 Task: For heading Use oswald with dark grey 1 1 colour.  font size for heading24,  'Change the font style of data to' oswald and font size to 16,  Change the alignment of both headline & data to Align right In the sheet  Attendance Tracking Spreadsheetbook
Action: Mouse moved to (160, 130)
Screenshot: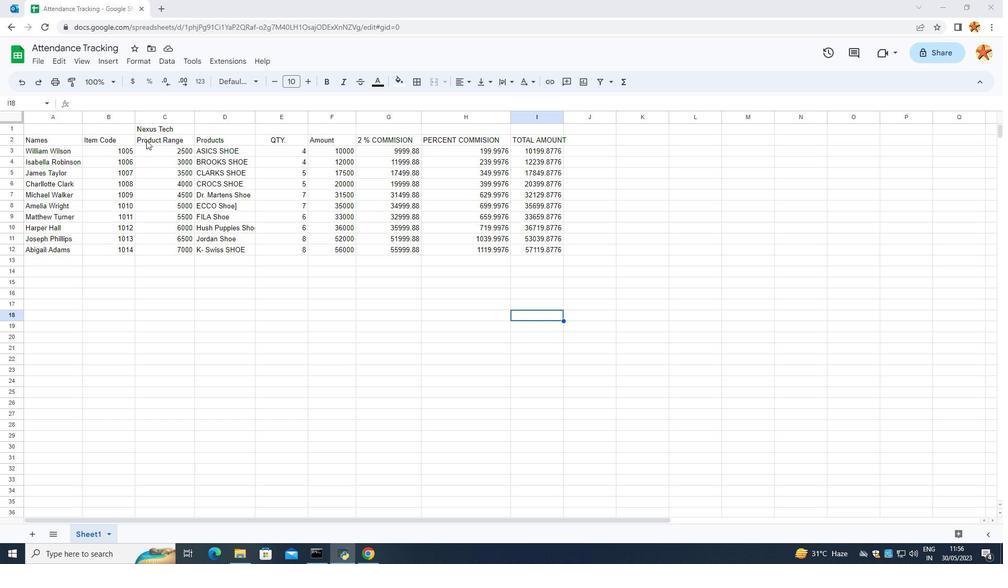 
Action: Mouse pressed left at (160, 130)
Screenshot: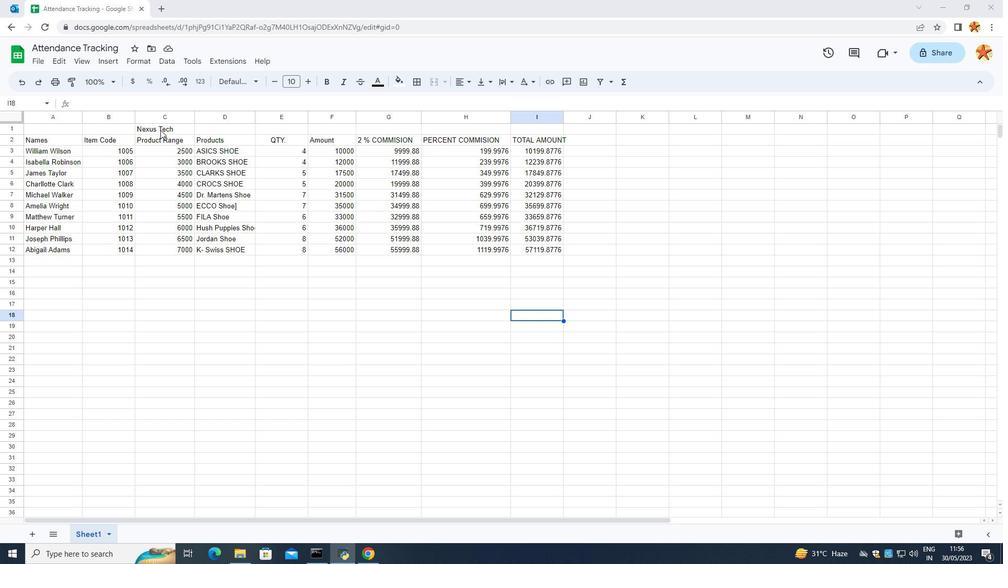 
Action: Mouse moved to (252, 84)
Screenshot: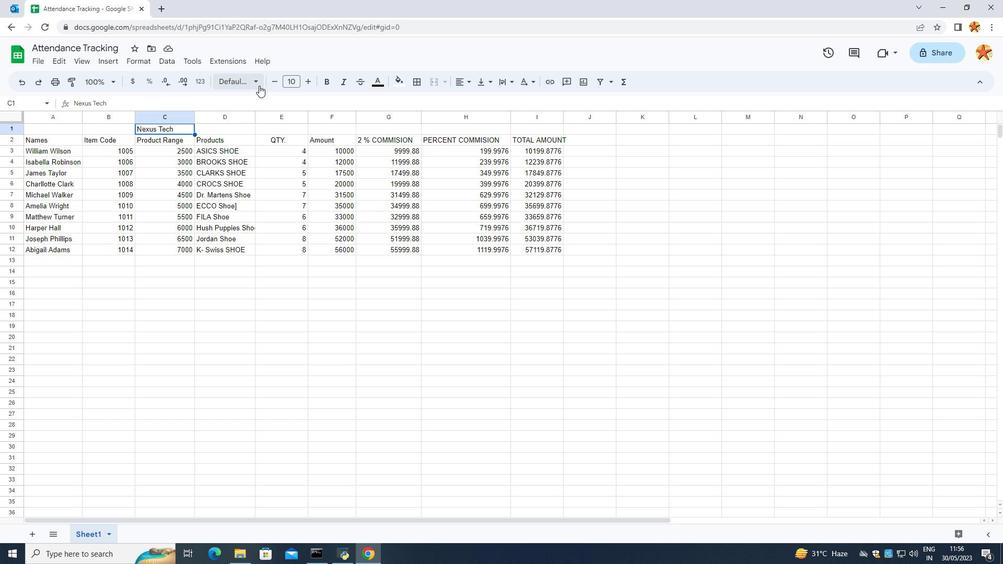 
Action: Mouse pressed left at (252, 84)
Screenshot: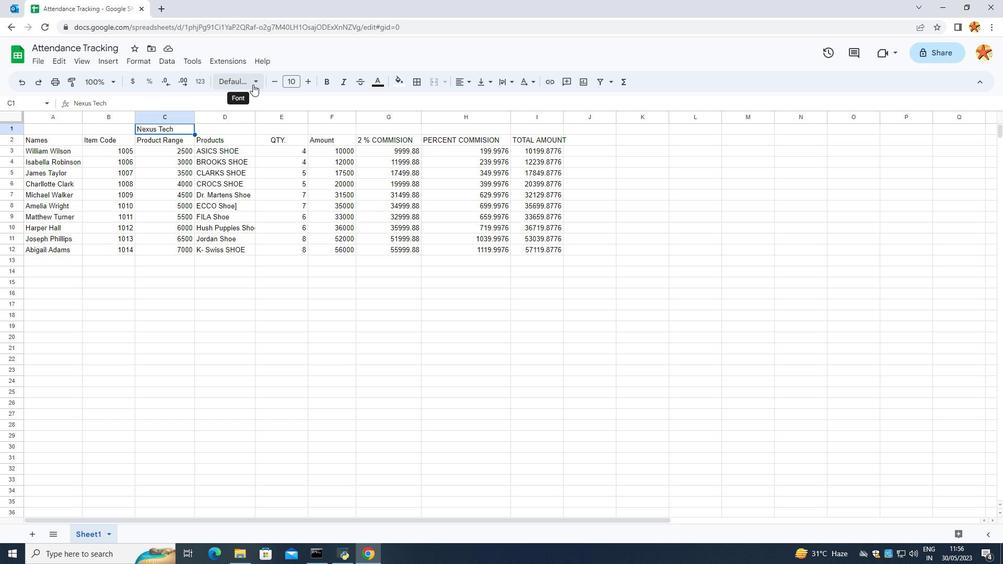 
Action: Mouse moved to (241, 377)
Screenshot: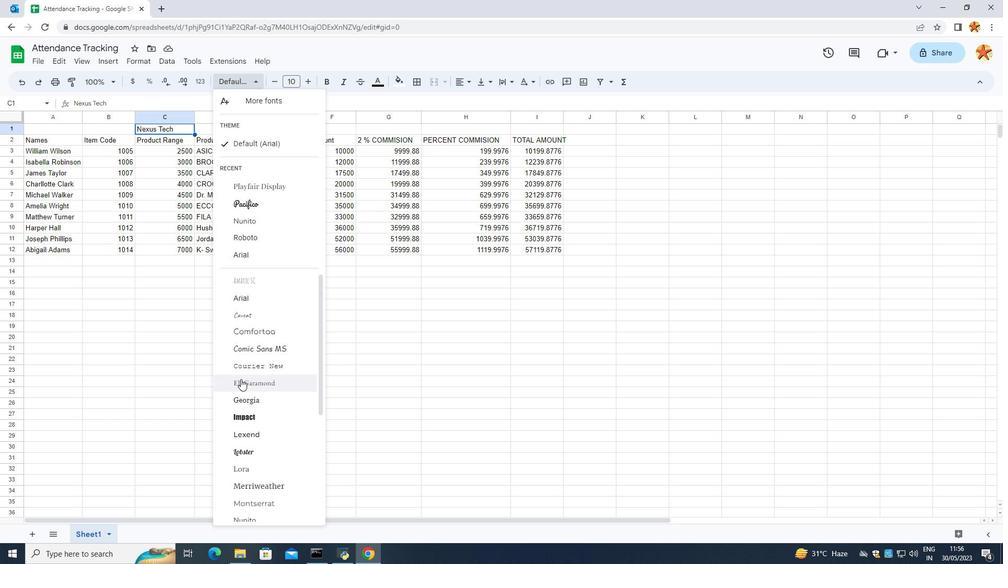 
Action: Mouse scrolled (241, 377) with delta (0, 0)
Screenshot: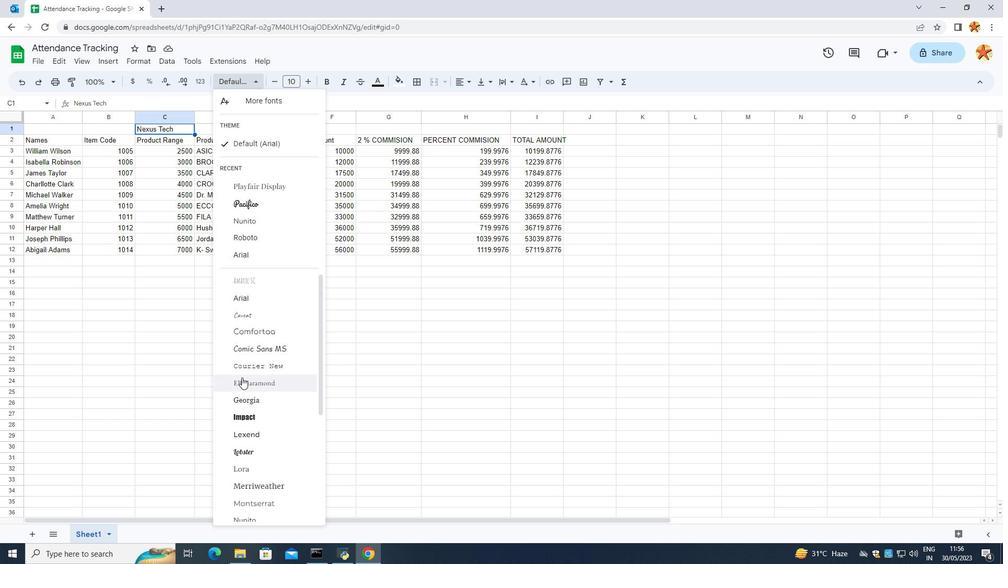 
Action: Mouse moved to (249, 372)
Screenshot: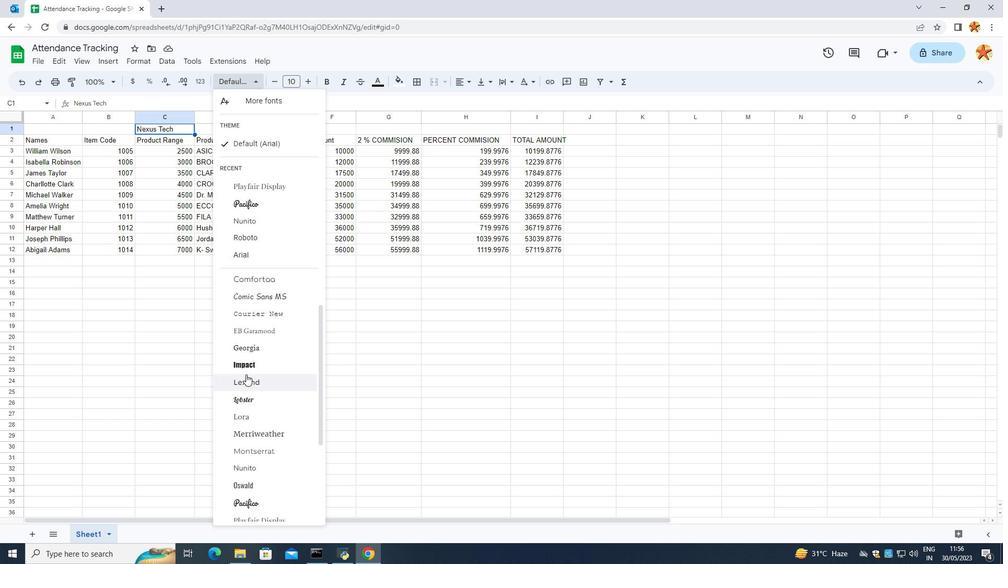 
Action: Mouse scrolled (249, 371) with delta (0, 0)
Screenshot: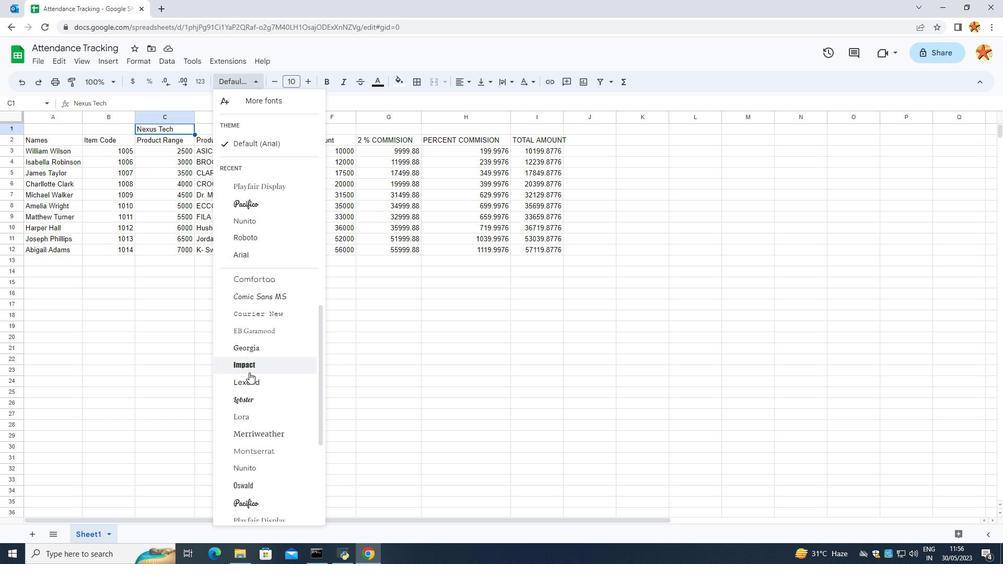 
Action: Mouse moved to (239, 428)
Screenshot: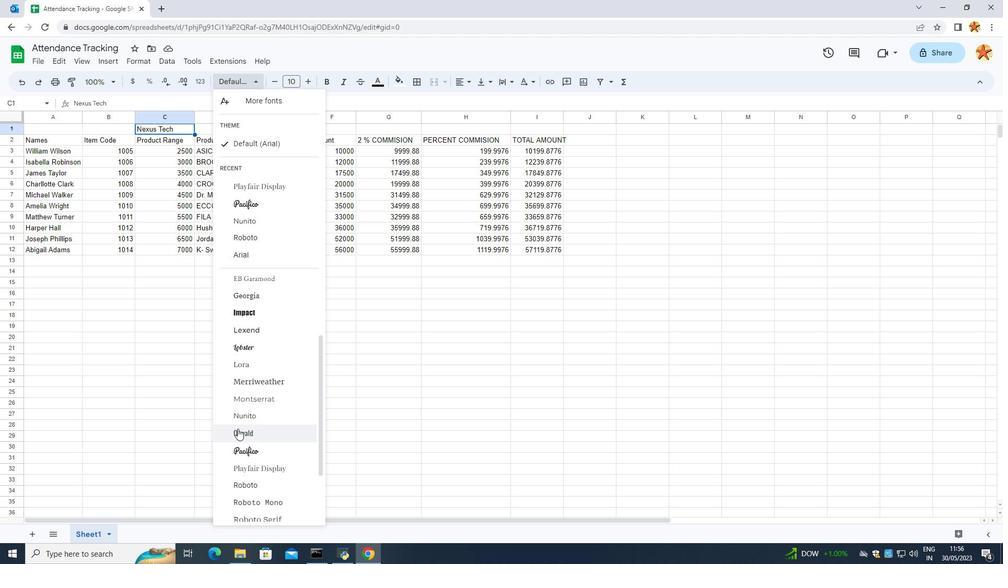 
Action: Mouse pressed left at (239, 428)
Screenshot: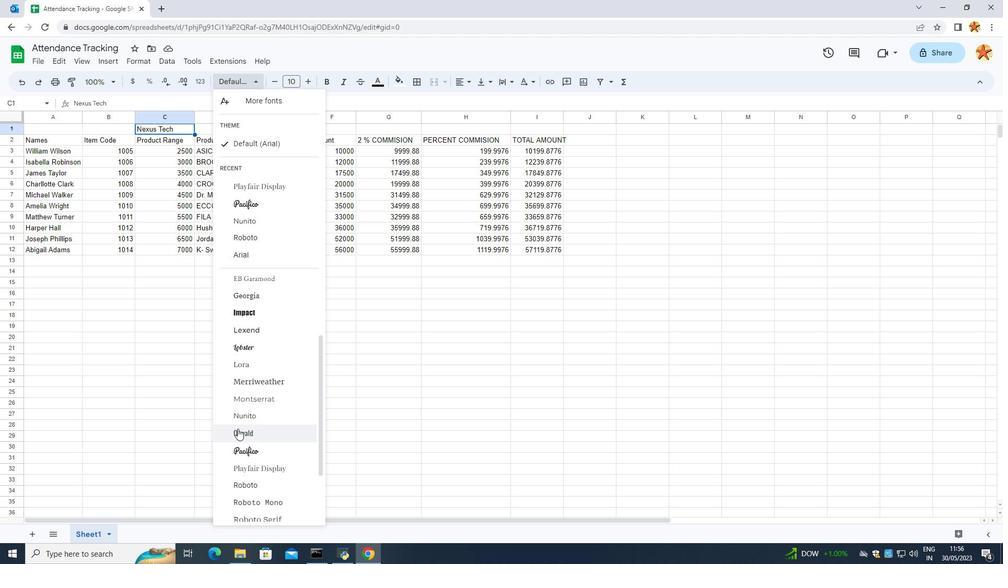 
Action: Mouse moved to (371, 78)
Screenshot: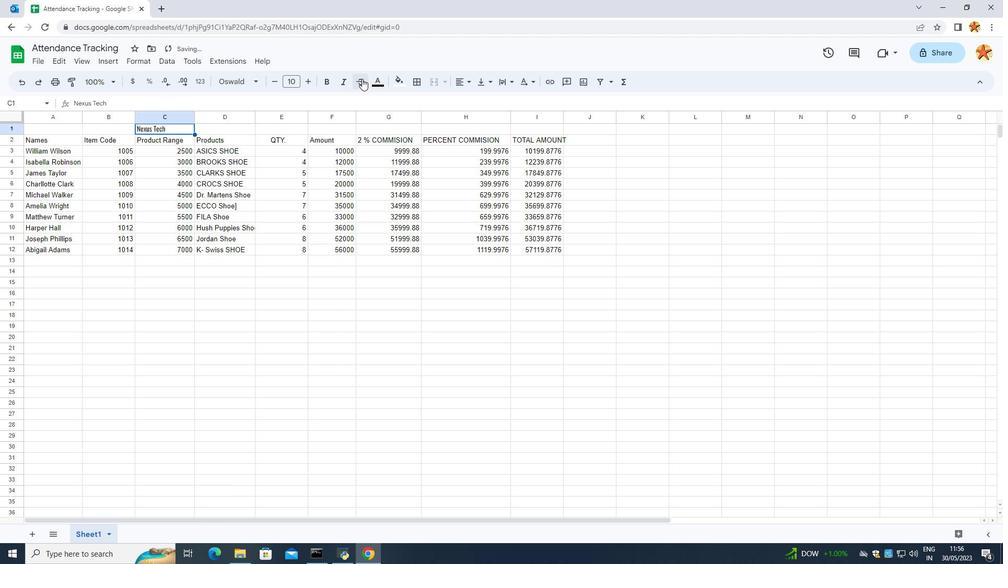 
Action: Mouse pressed left at (371, 78)
Screenshot: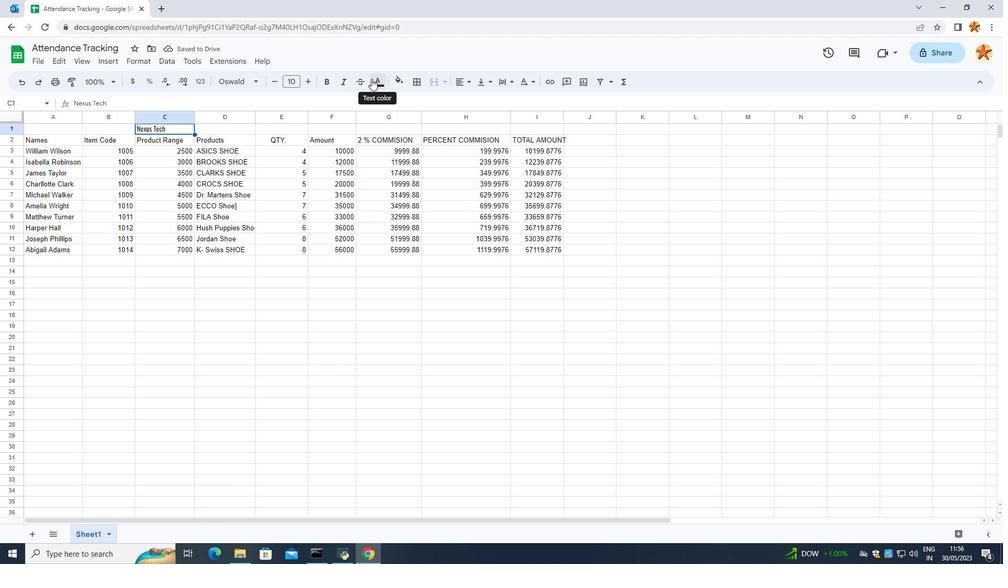
Action: Mouse moved to (394, 261)
Screenshot: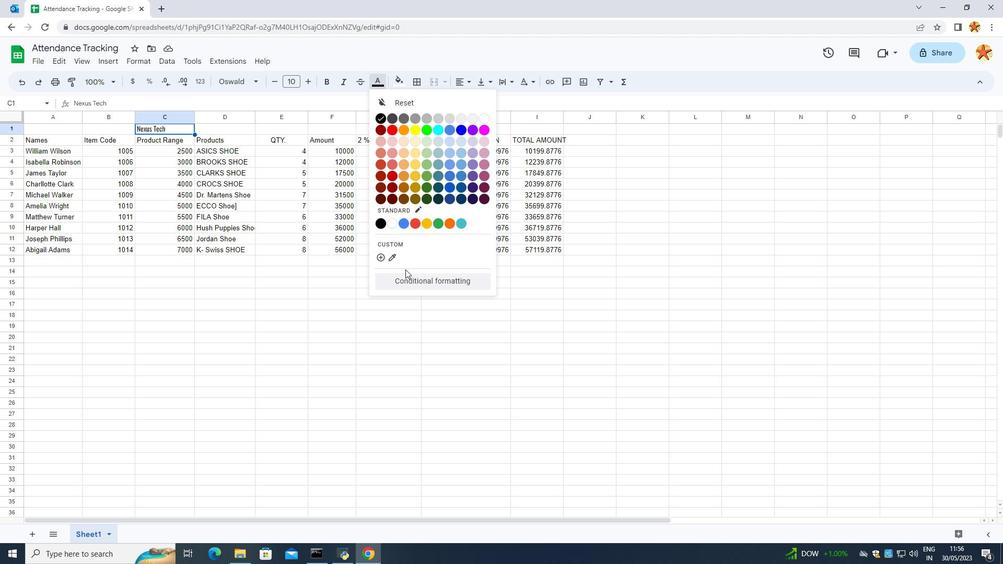 
Action: Mouse pressed left at (394, 261)
Screenshot: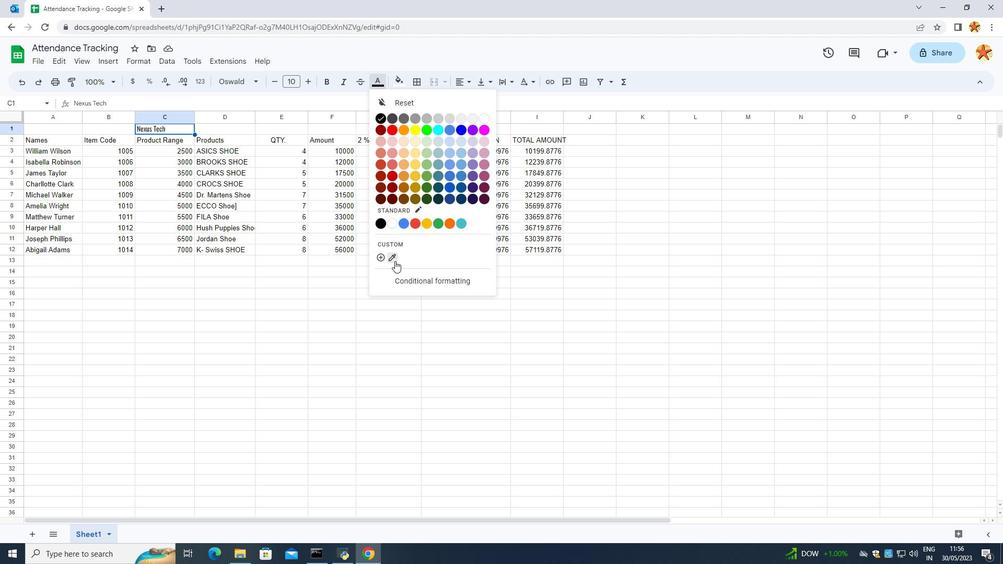 
Action: Mouse moved to (382, 259)
Screenshot: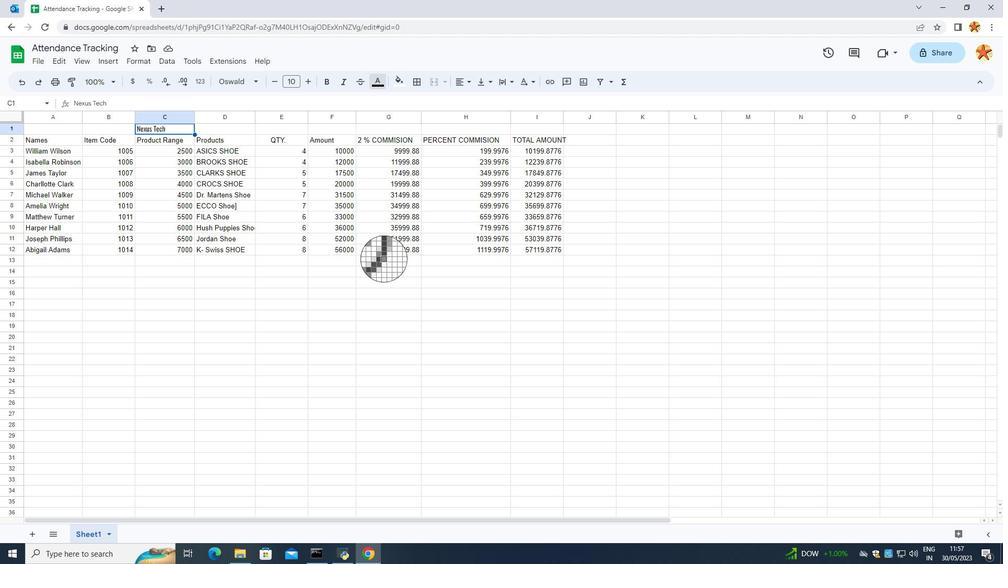 
Action: Mouse pressed left at (382, 259)
Screenshot: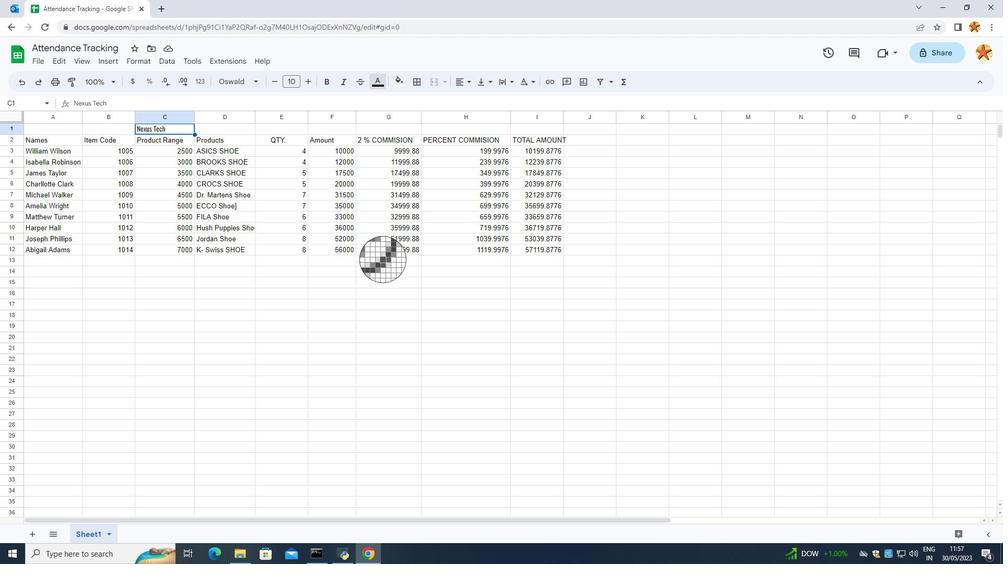 
Action: Mouse moved to (158, 170)
Screenshot: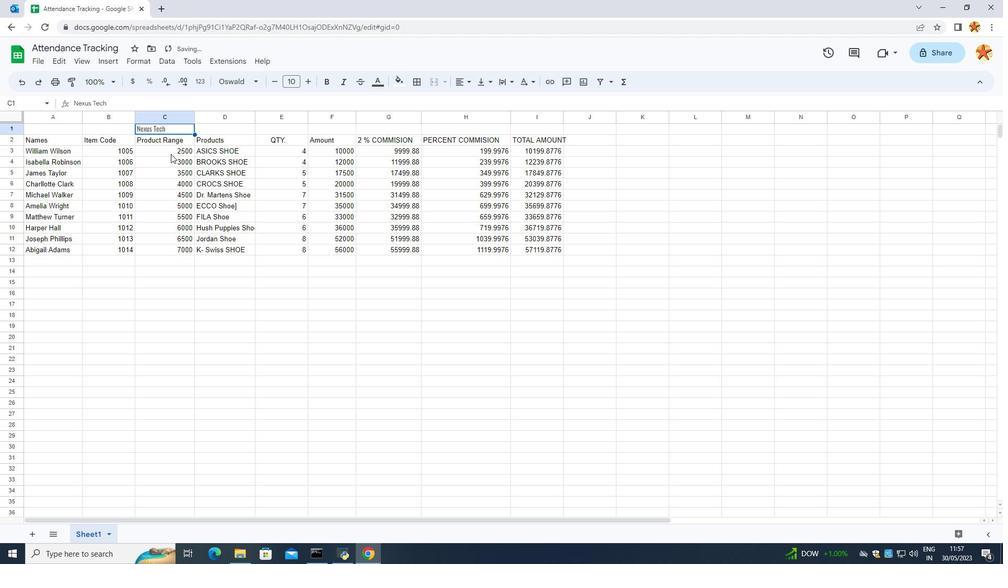 
Action: Mouse pressed left at (158, 170)
Screenshot: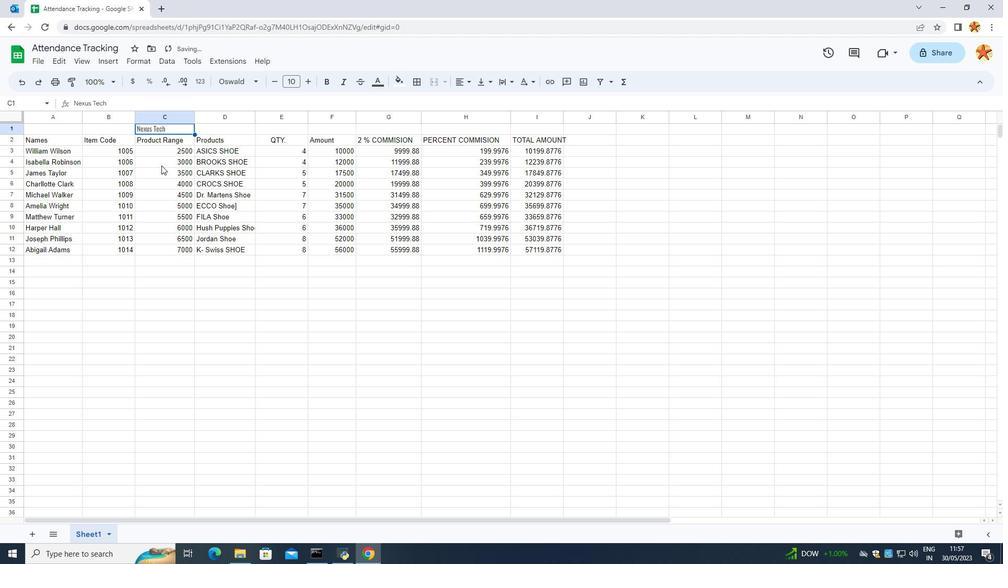 
Action: Mouse moved to (158, 132)
Screenshot: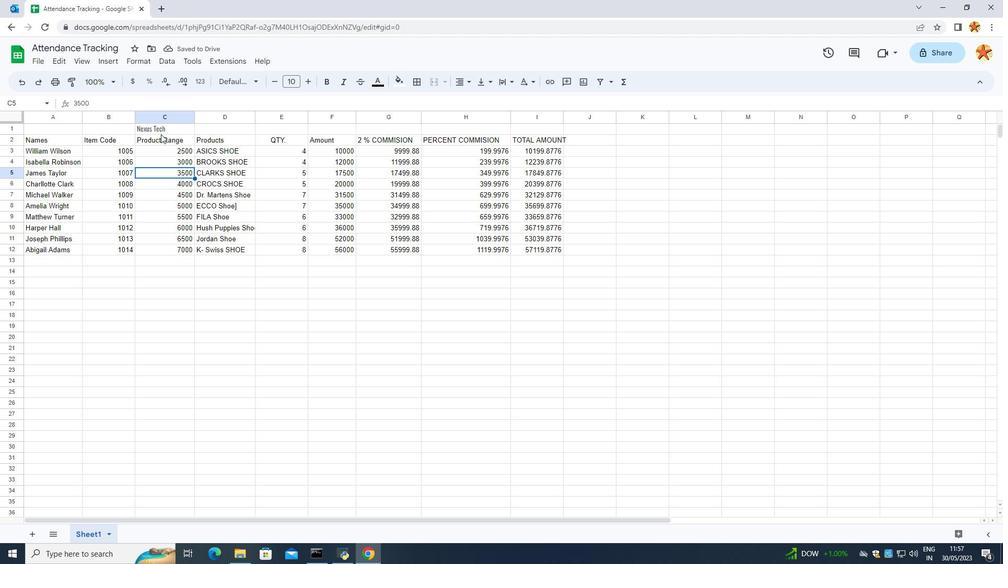 
Action: Mouse pressed left at (158, 132)
Screenshot: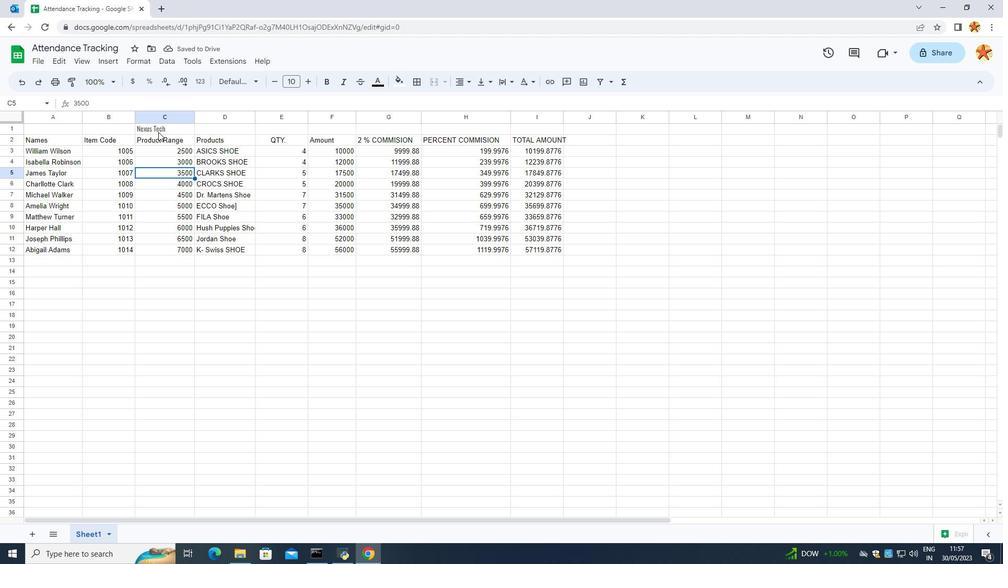 
Action: Mouse moved to (308, 83)
Screenshot: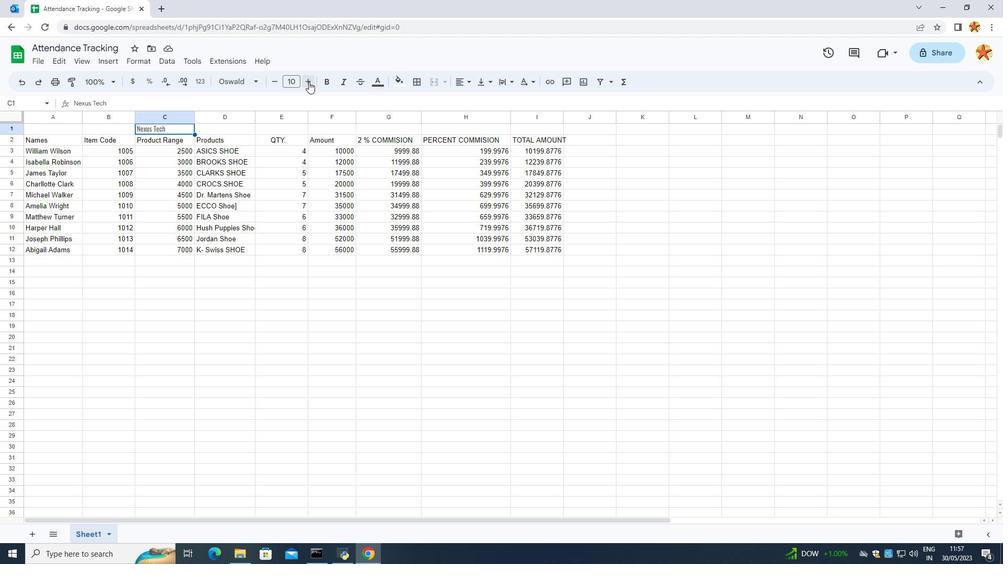 
Action: Mouse pressed left at (308, 83)
Screenshot: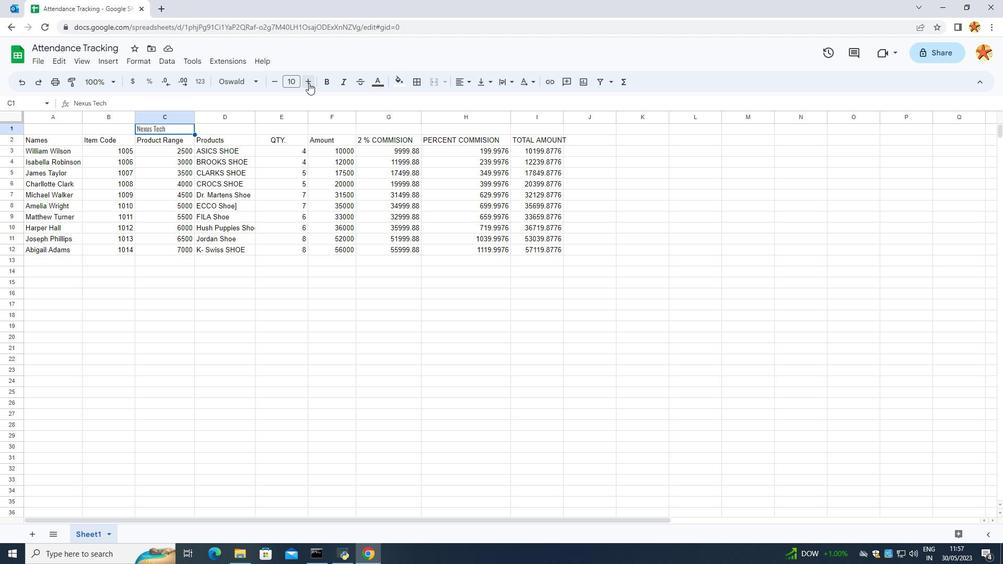 
Action: Mouse pressed left at (308, 83)
Screenshot: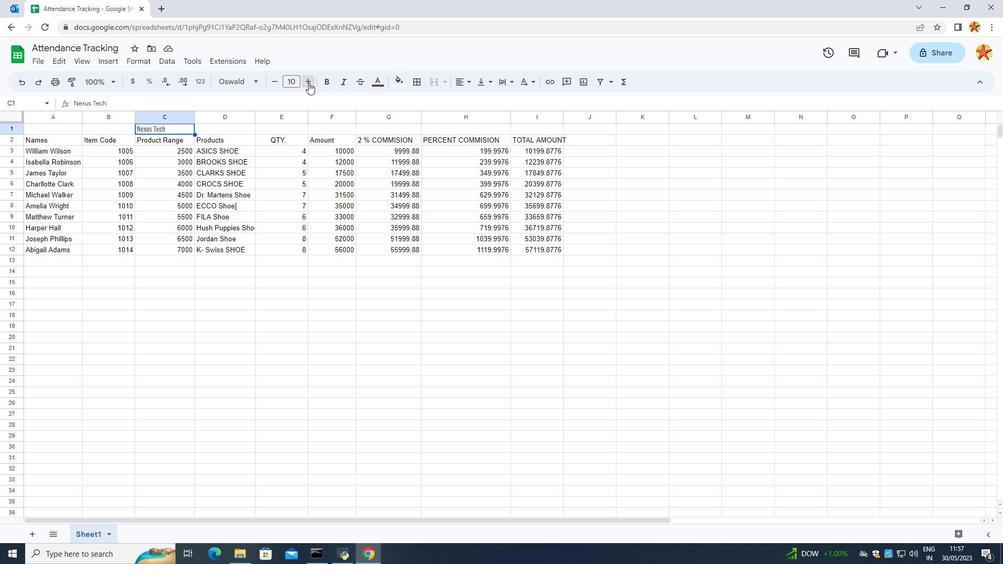 
Action: Mouse pressed left at (308, 83)
Screenshot: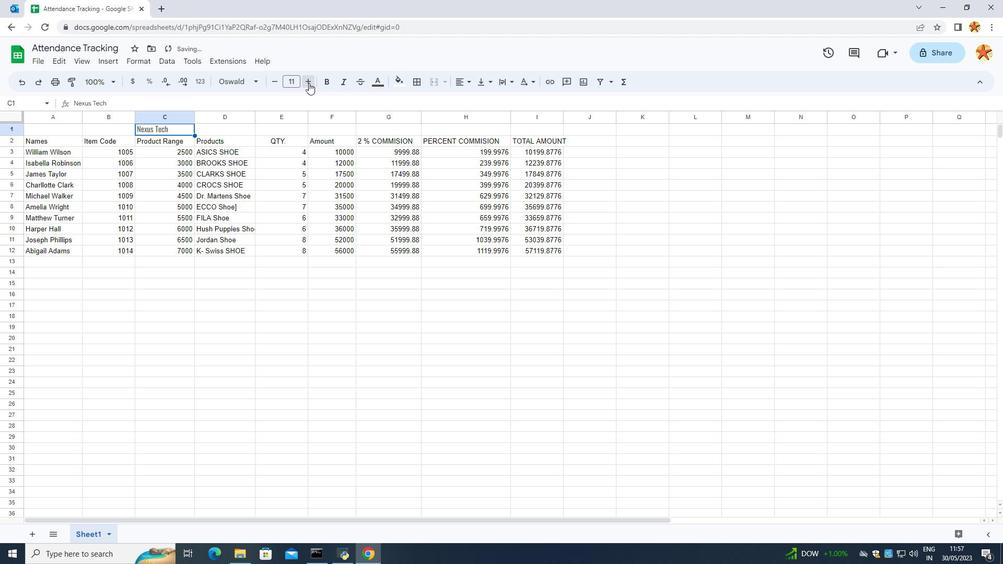 
Action: Mouse pressed left at (308, 83)
Screenshot: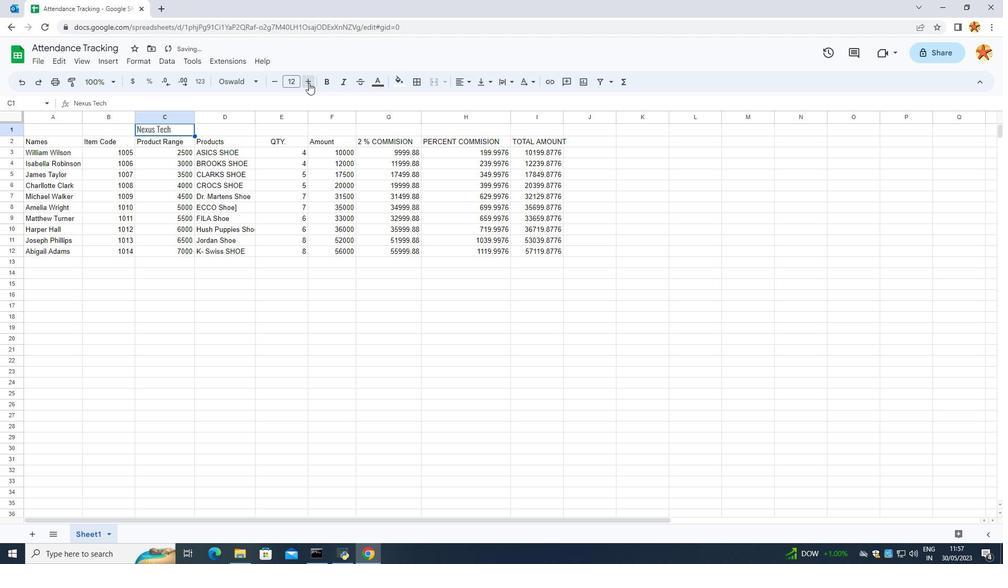 
Action: Mouse pressed left at (308, 83)
Screenshot: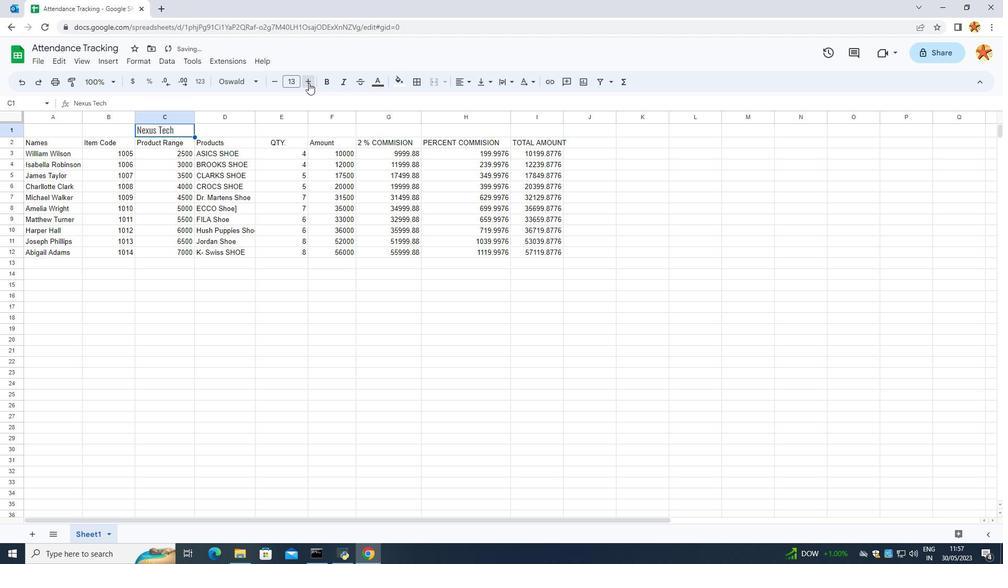 
Action: Mouse pressed left at (308, 83)
Screenshot: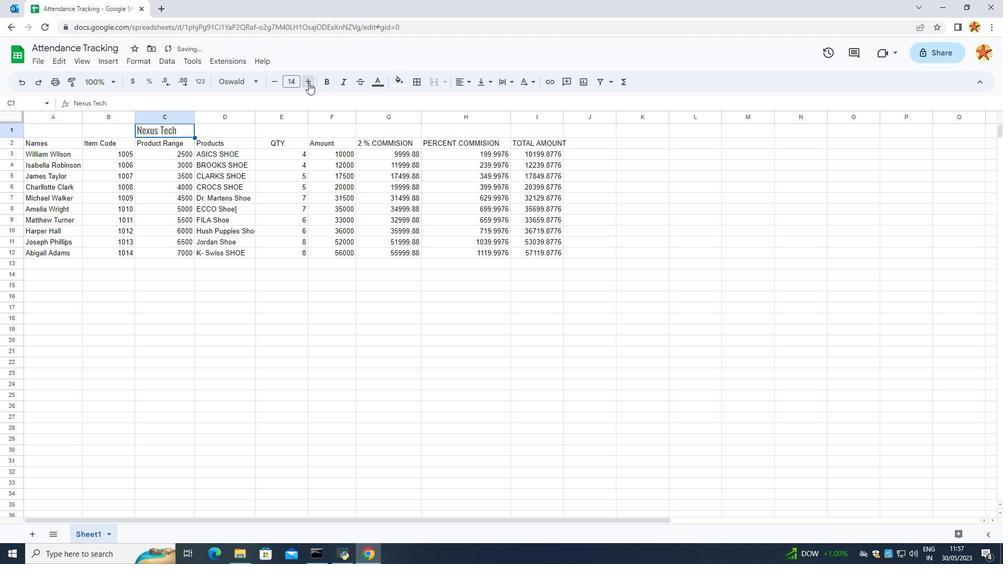 
Action: Mouse pressed left at (308, 83)
Screenshot: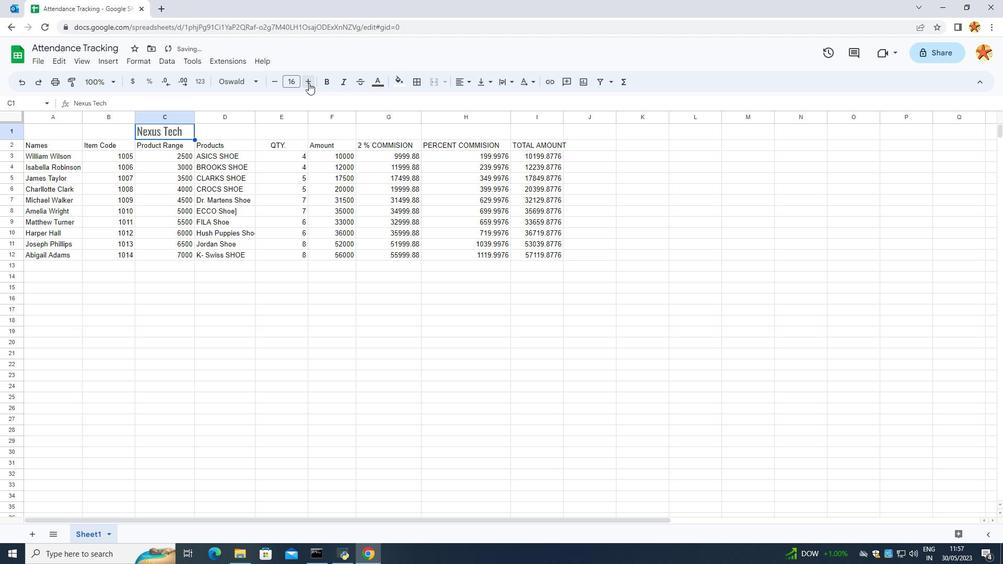 
Action: Mouse pressed left at (308, 83)
Screenshot: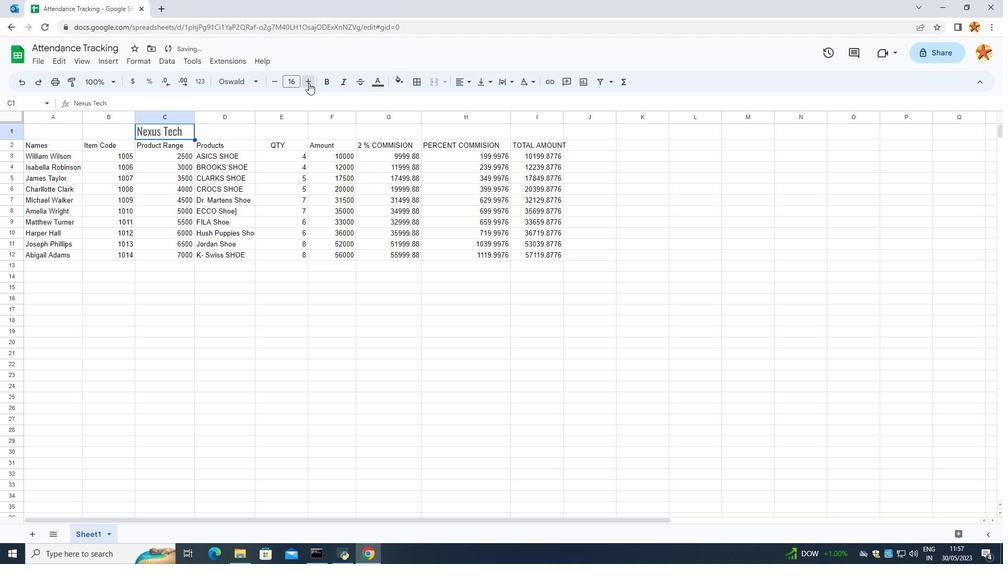 
Action: Mouse pressed left at (308, 83)
Screenshot: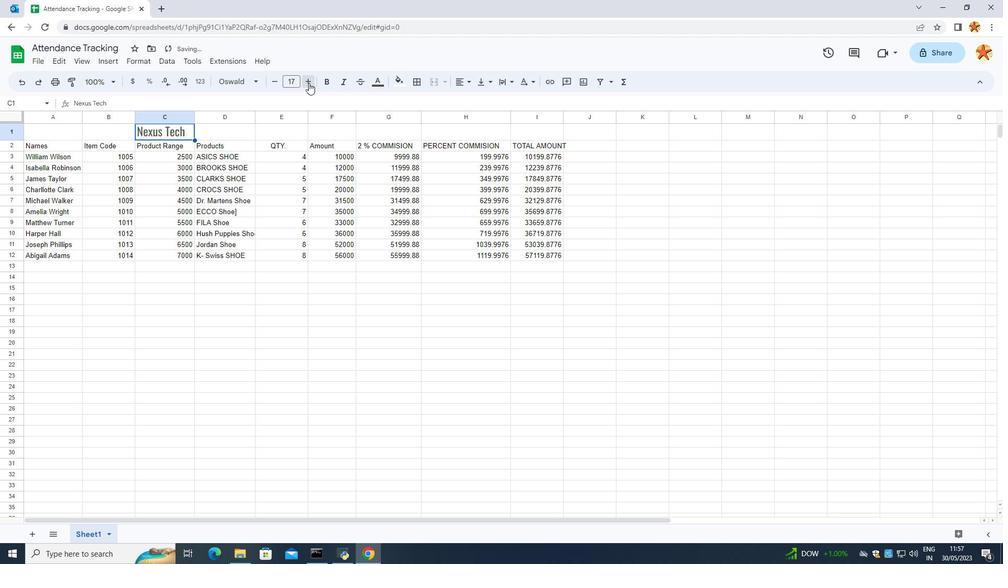 
Action: Mouse pressed left at (308, 83)
Screenshot: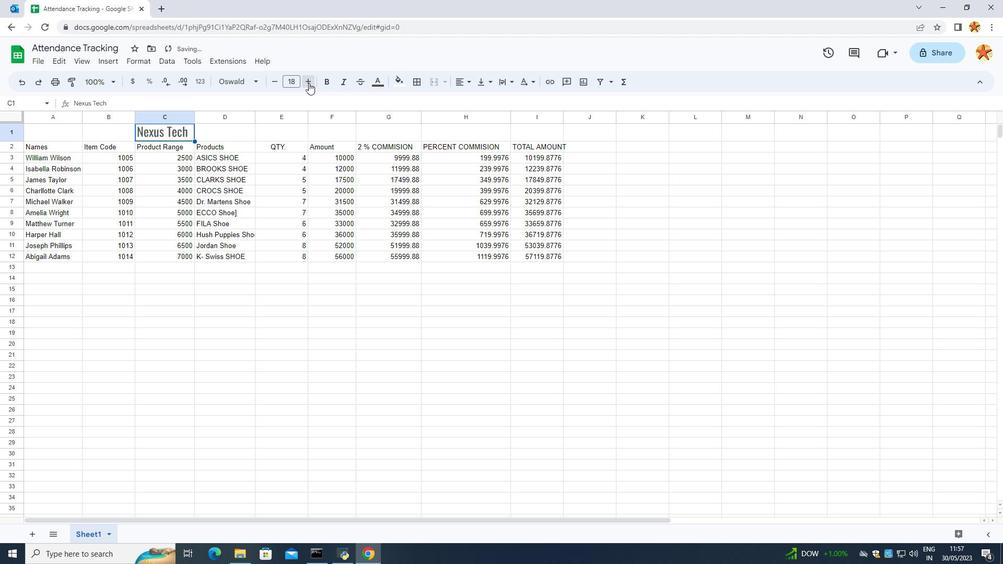 
Action: Mouse pressed left at (308, 83)
Screenshot: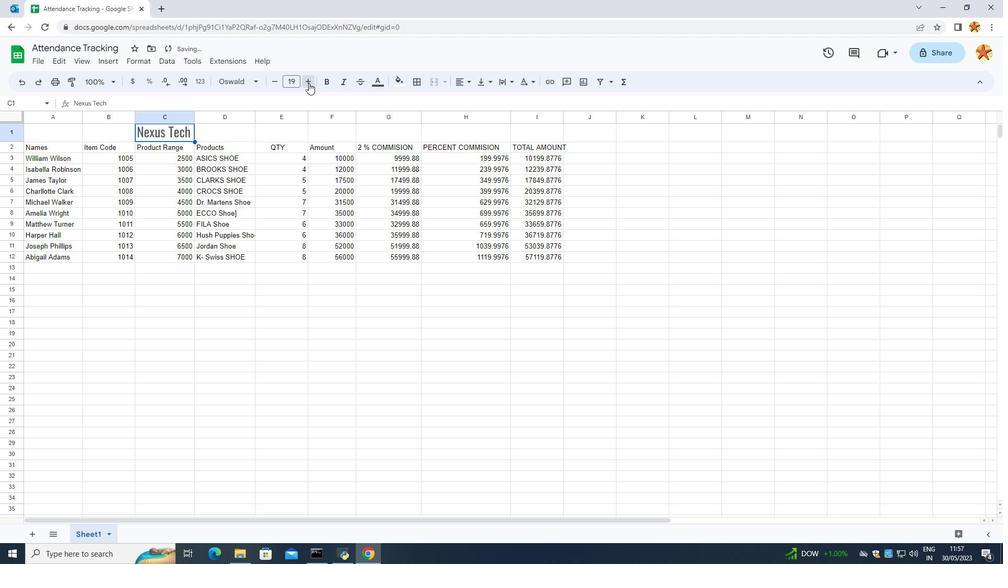 
Action: Mouse pressed left at (308, 83)
Screenshot: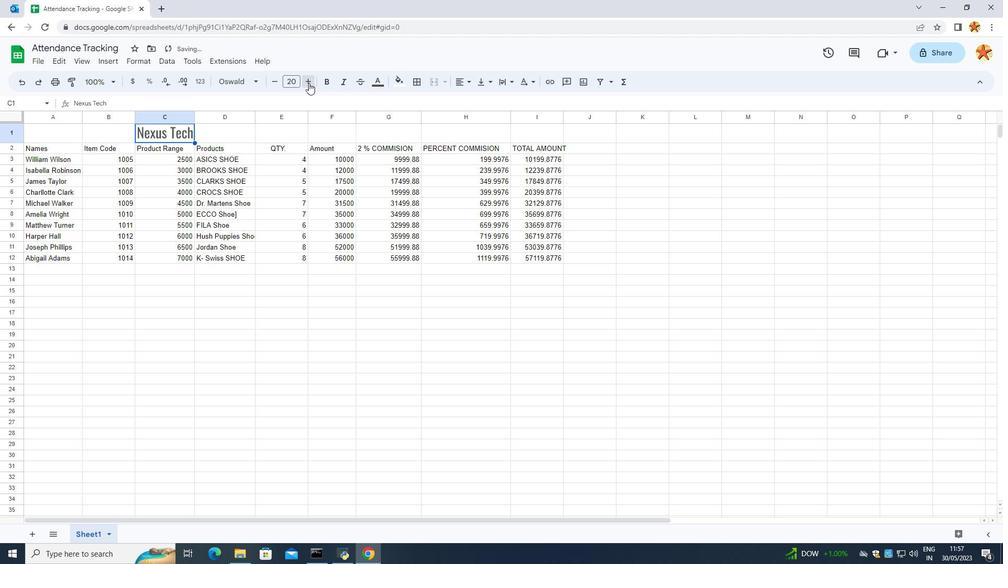 
Action: Mouse pressed left at (308, 83)
Screenshot: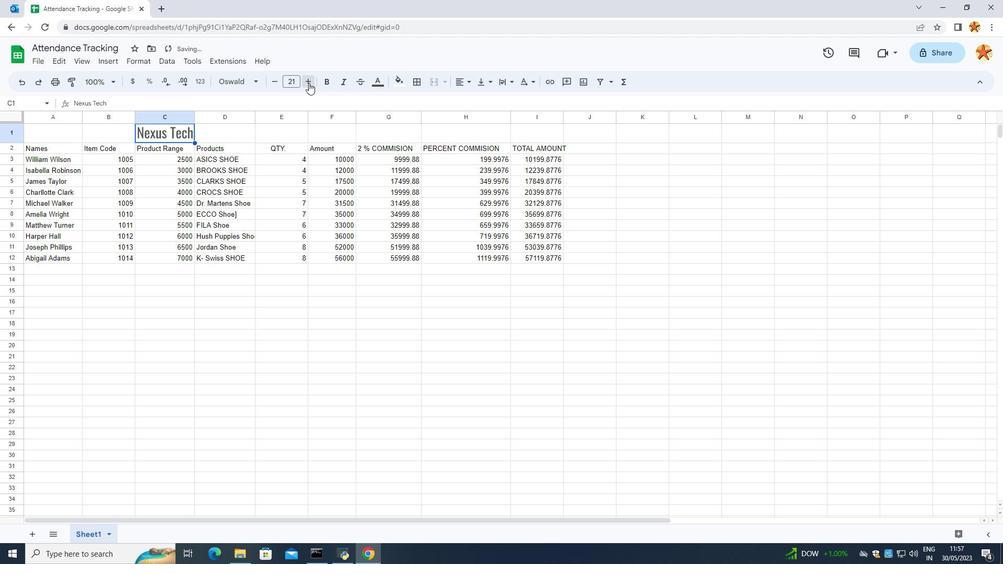 
Action: Mouse pressed left at (308, 83)
Screenshot: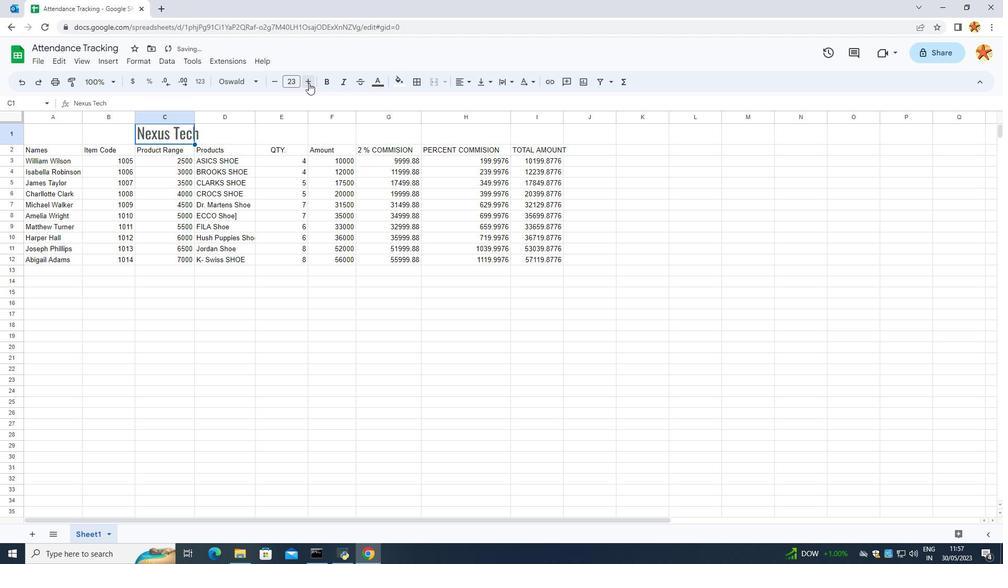 
Action: Mouse moved to (272, 211)
Screenshot: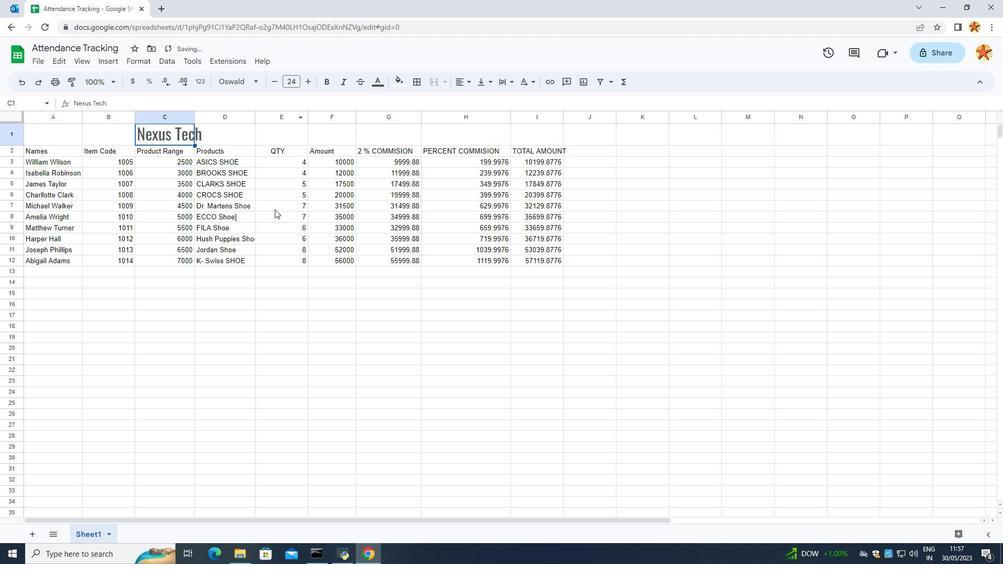 
Action: Mouse pressed left at (272, 211)
Screenshot: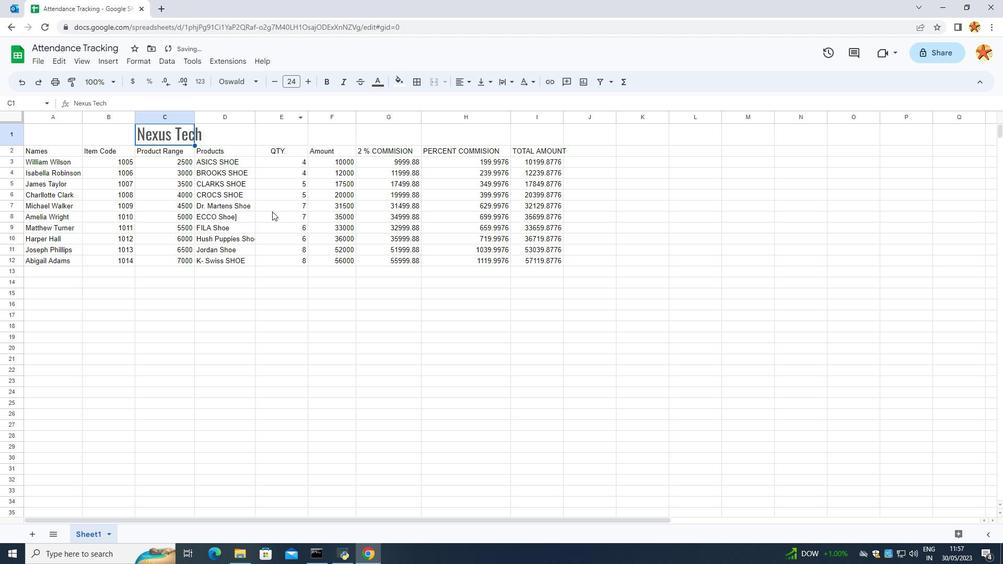 
Action: Mouse moved to (47, 152)
Screenshot: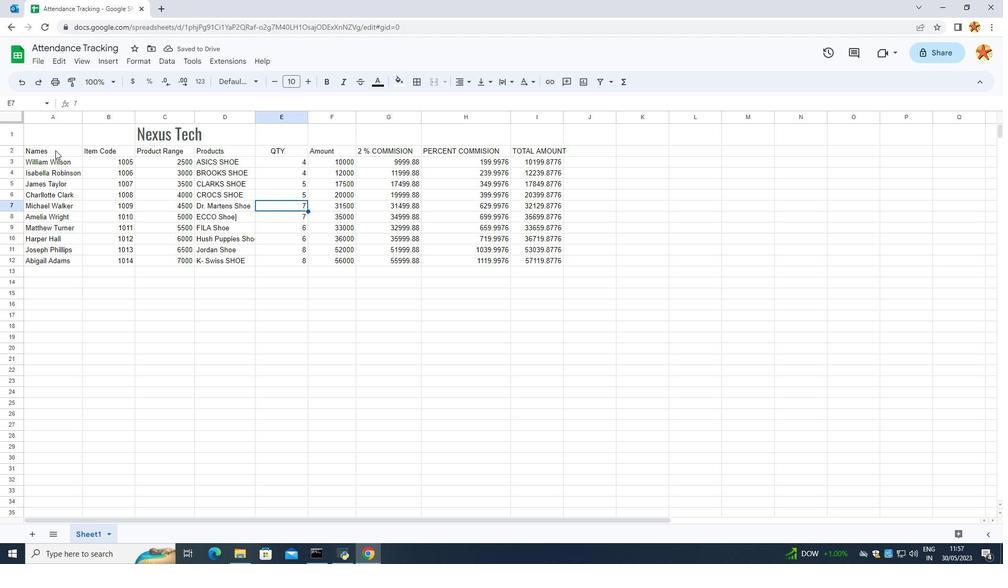 
Action: Mouse pressed left at (47, 152)
Screenshot: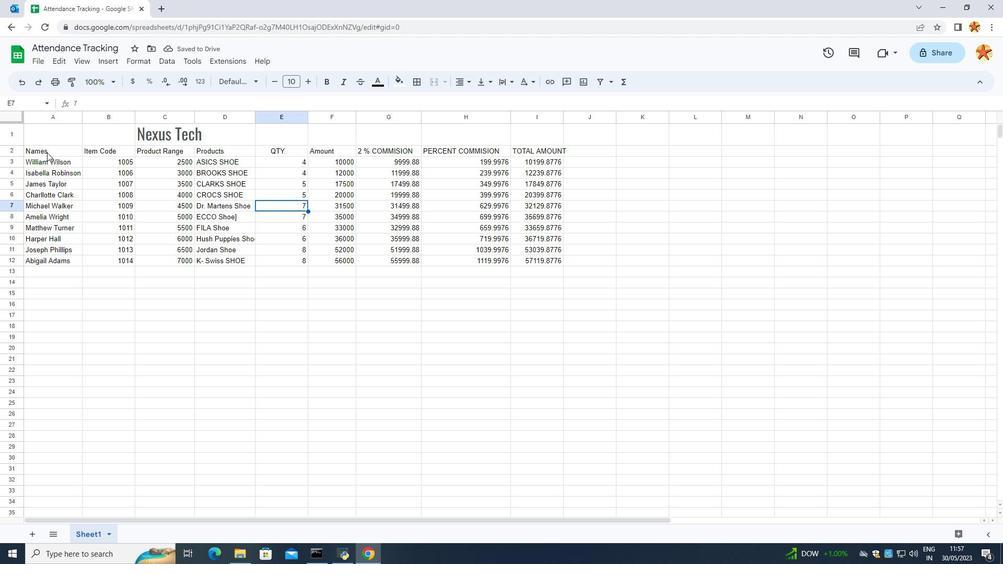 
Action: Mouse moved to (257, 83)
Screenshot: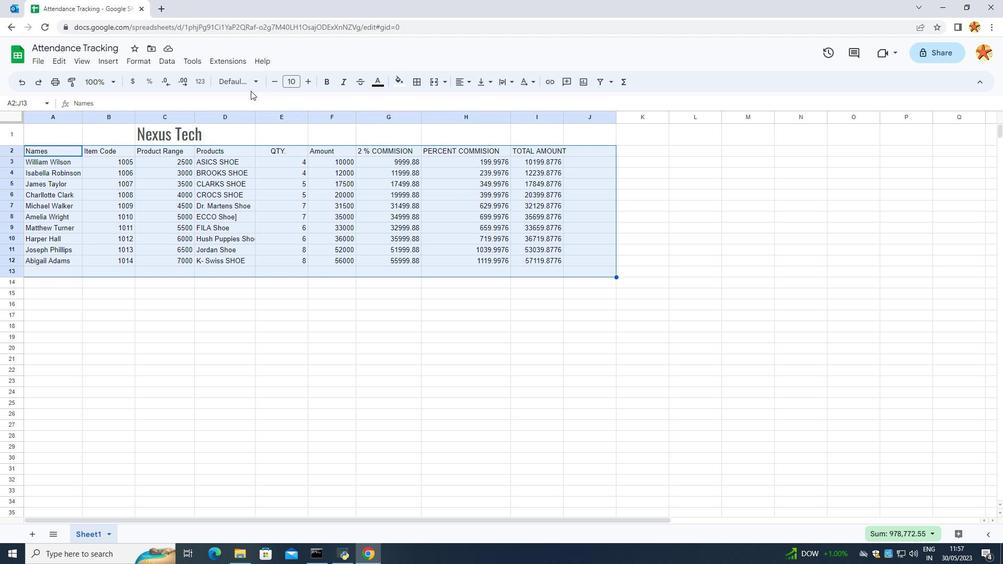 
Action: Mouse pressed left at (257, 83)
Screenshot: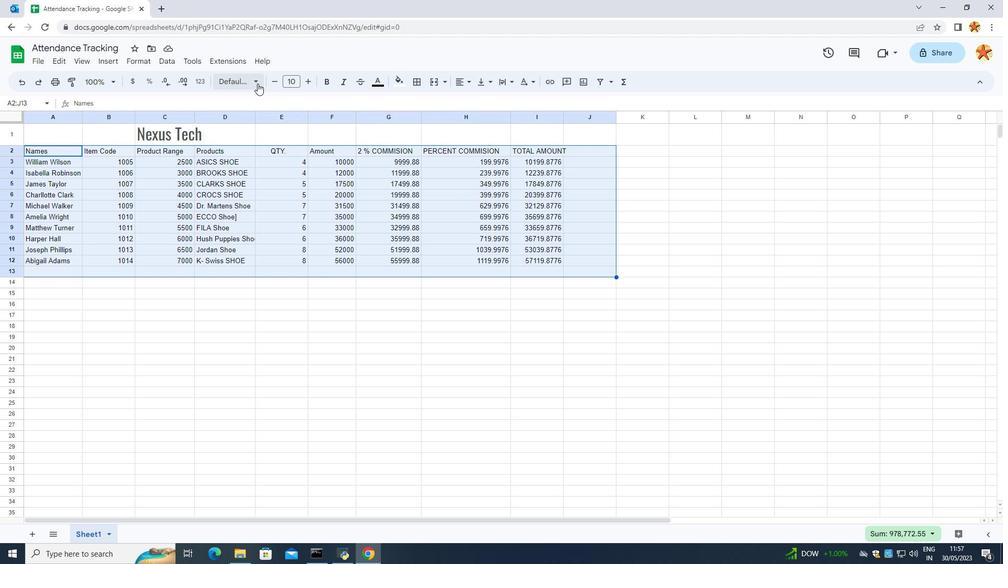 
Action: Mouse moved to (237, 182)
Screenshot: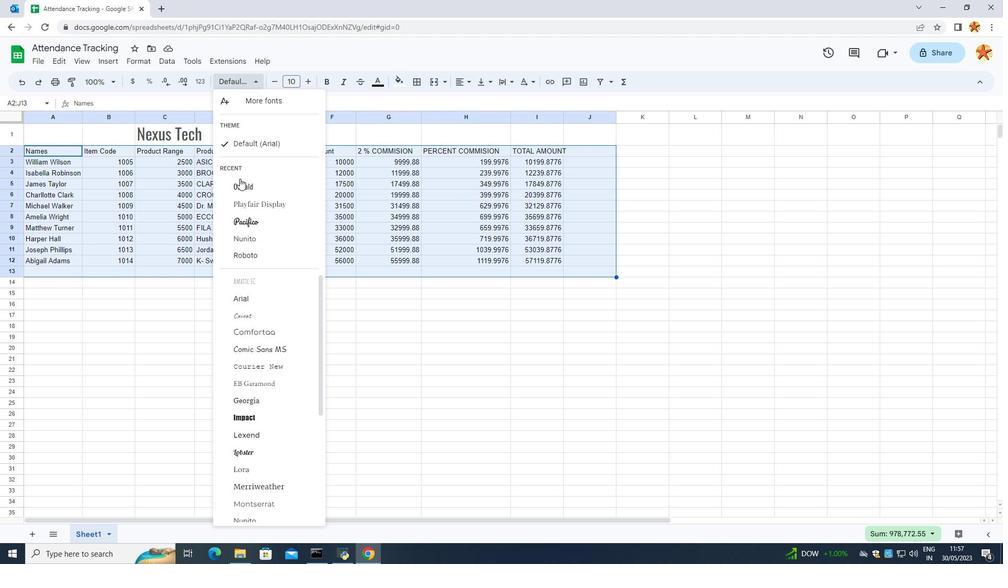 
Action: Mouse pressed left at (237, 182)
Screenshot: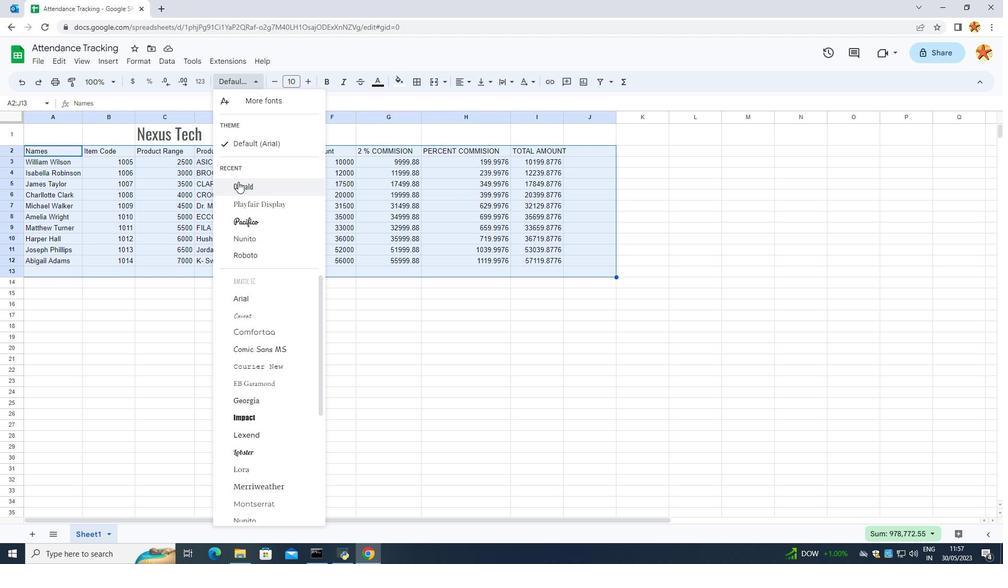 
Action: Mouse moved to (302, 83)
Screenshot: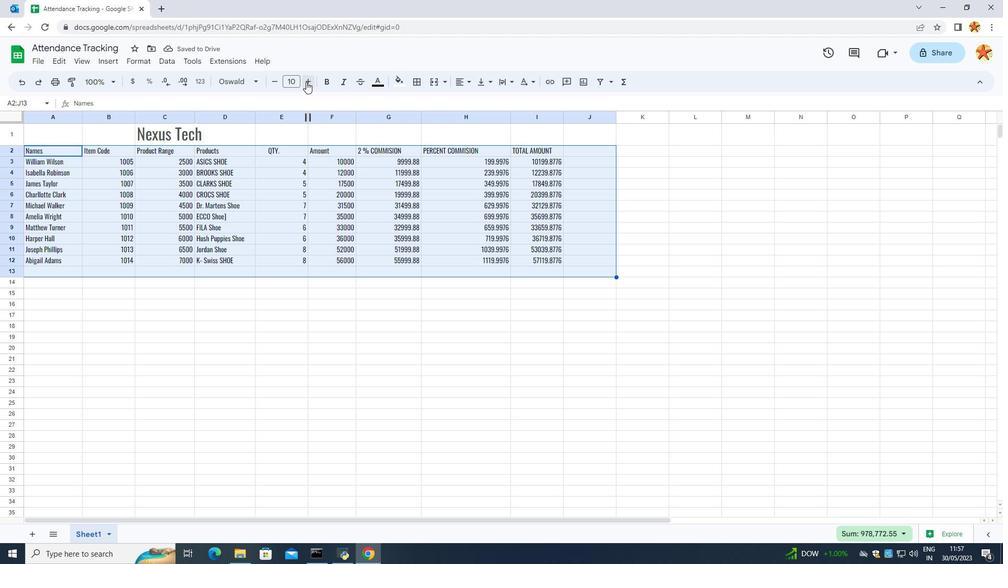 
Action: Mouse pressed left at (302, 83)
Screenshot: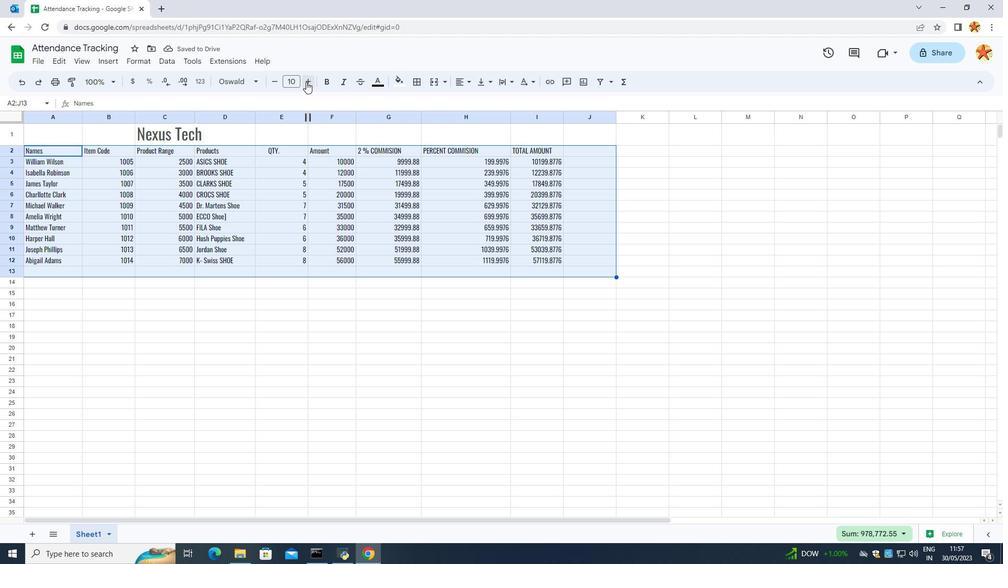 
Action: Mouse moved to (301, 83)
Screenshot: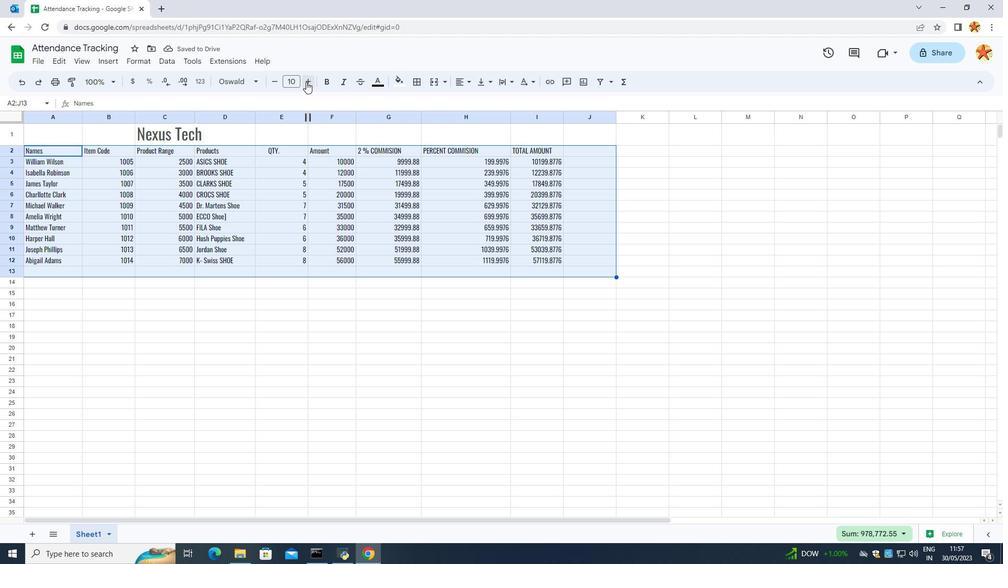 
Action: Mouse pressed left at (301, 83)
Screenshot: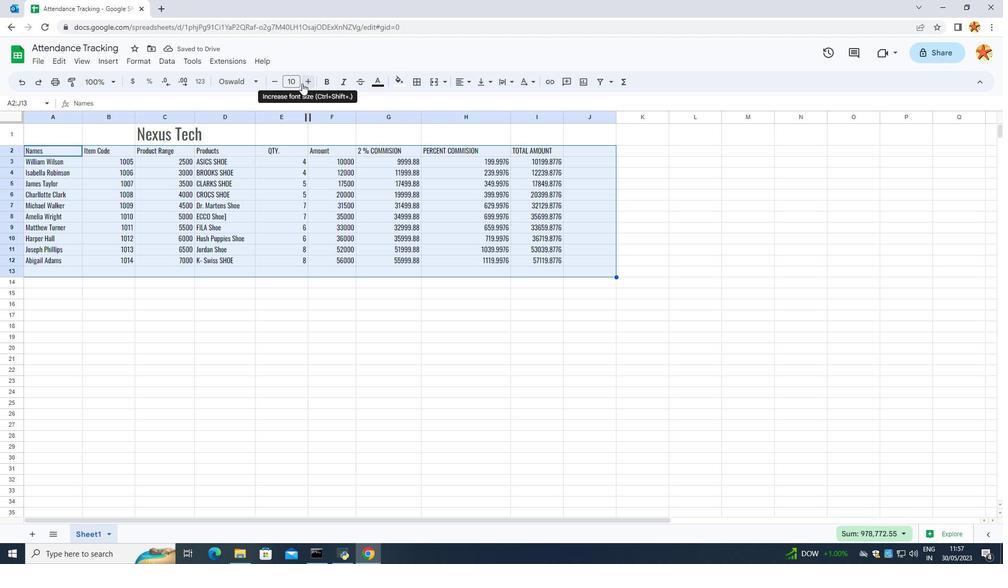 
Action: Mouse pressed left at (301, 83)
Screenshot: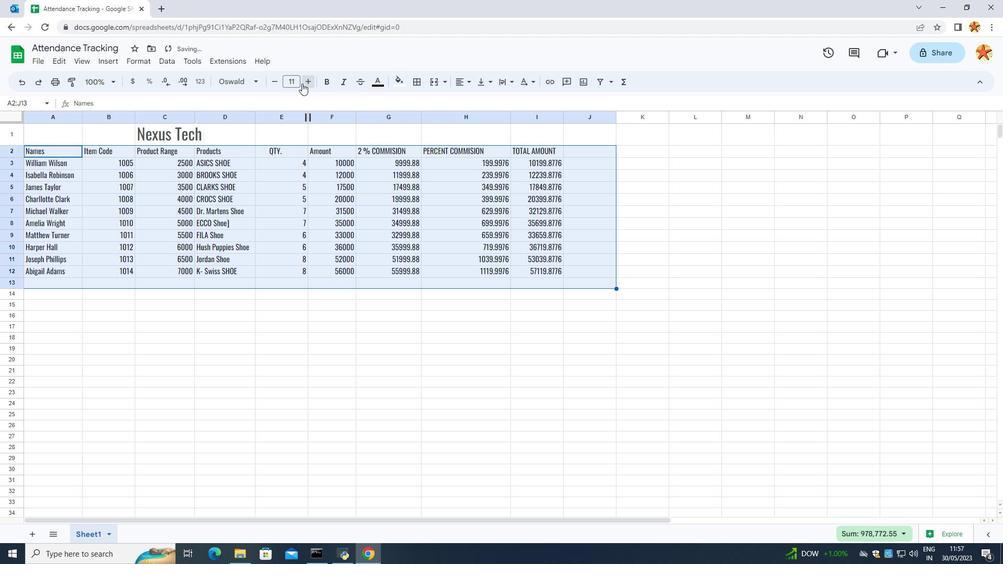 
Action: Mouse pressed left at (301, 83)
Screenshot: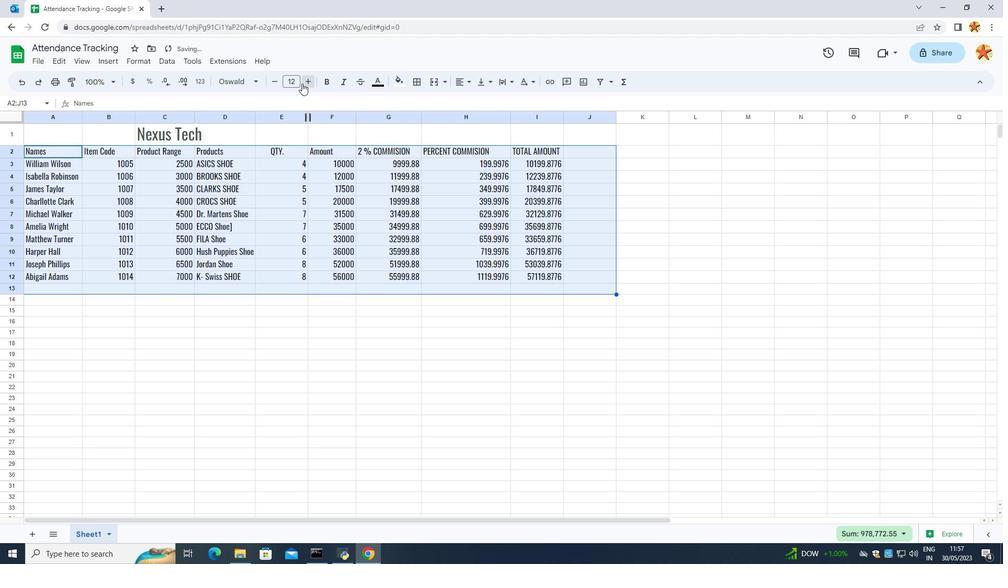 
Action: Mouse pressed left at (301, 83)
Screenshot: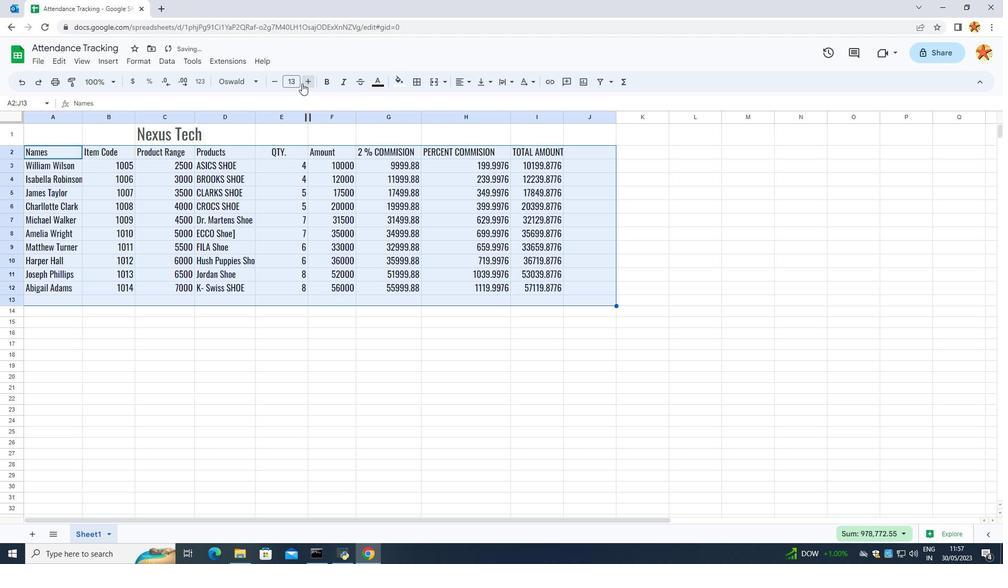 
Action: Mouse pressed left at (301, 83)
Screenshot: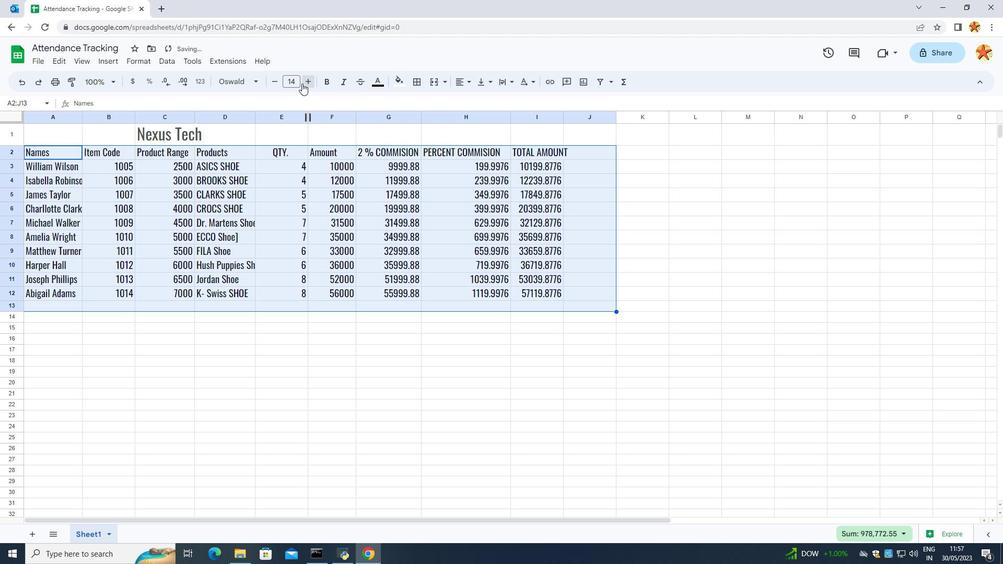 
Action: Mouse moved to (189, 333)
Screenshot: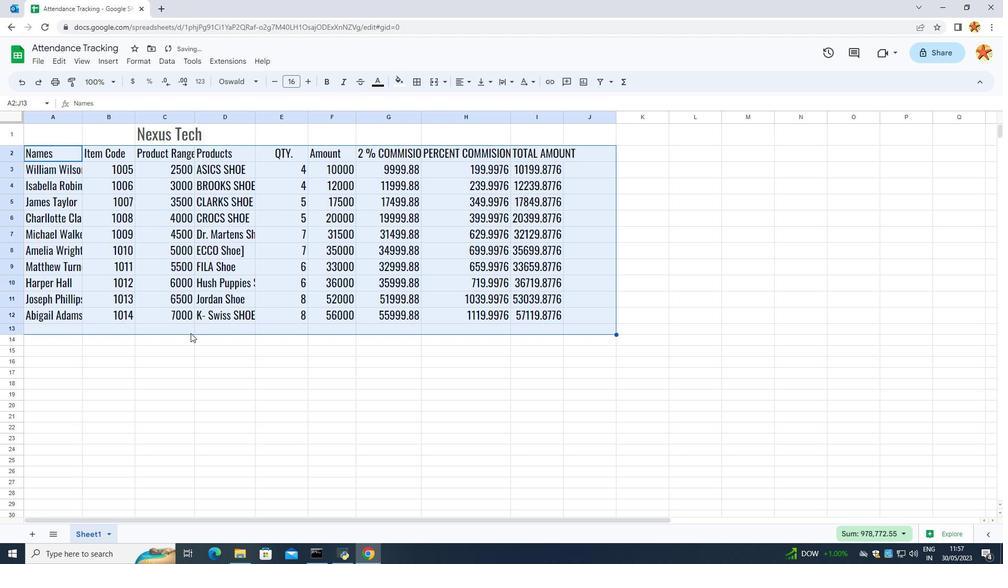 
Action: Mouse pressed left at (189, 333)
Screenshot: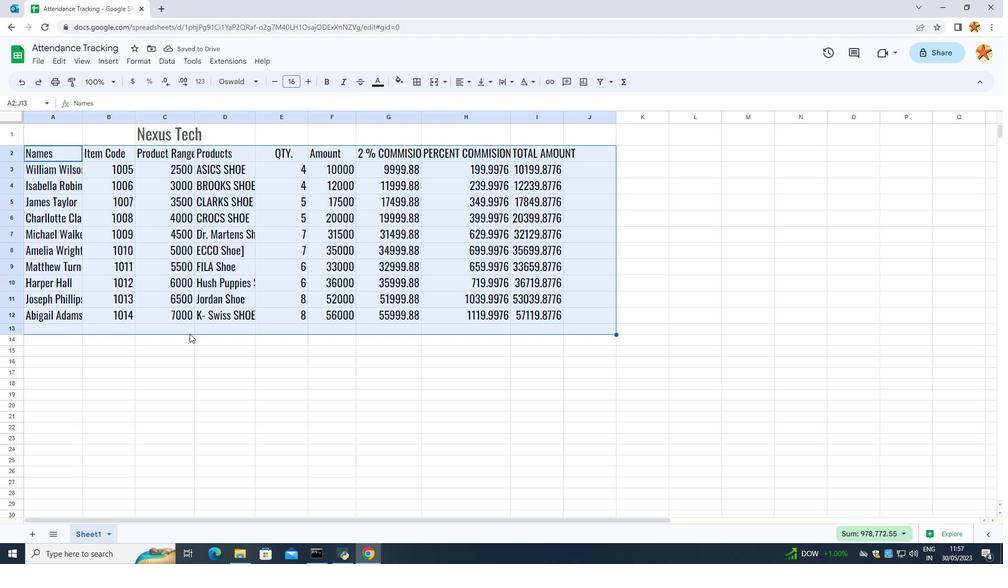 
Action: Mouse moved to (75, 127)
Screenshot: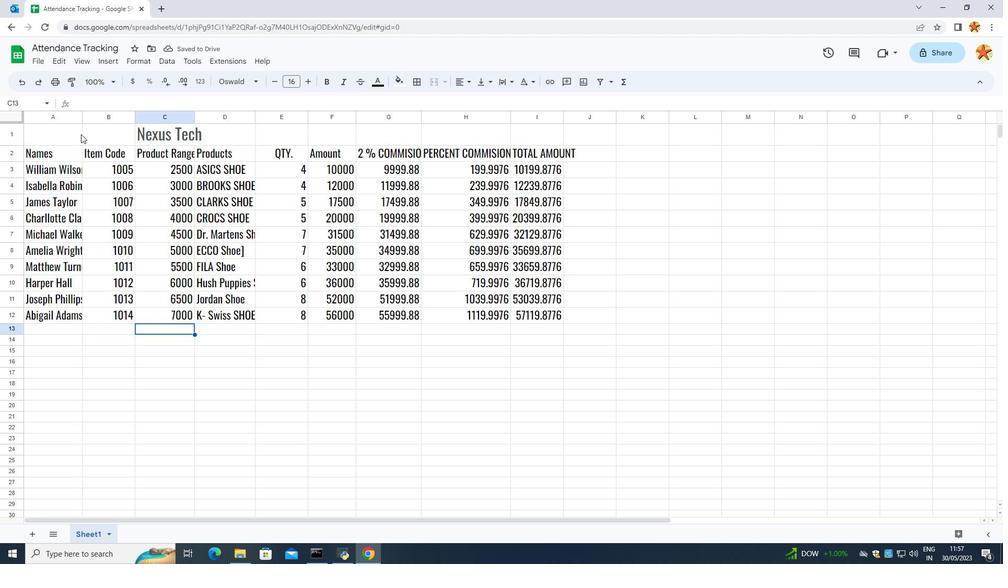 
Action: Mouse pressed left at (75, 127)
Screenshot: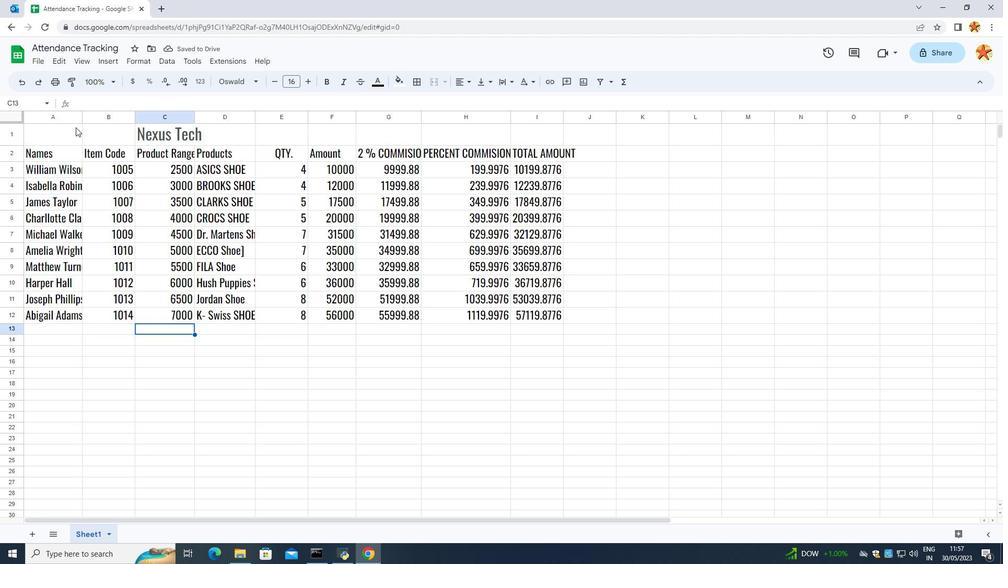
Action: Mouse moved to (470, 84)
Screenshot: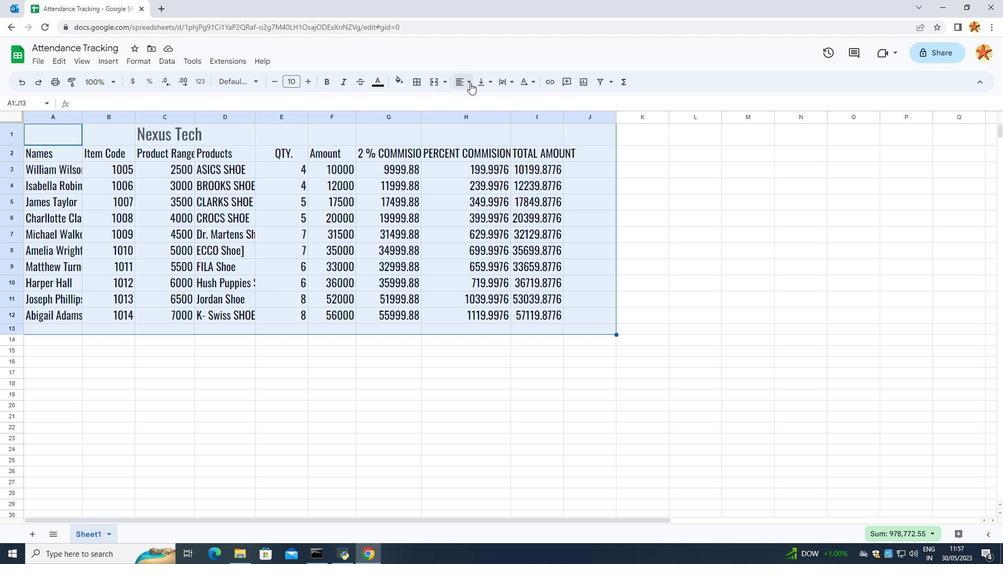 
Action: Mouse pressed left at (470, 84)
Screenshot: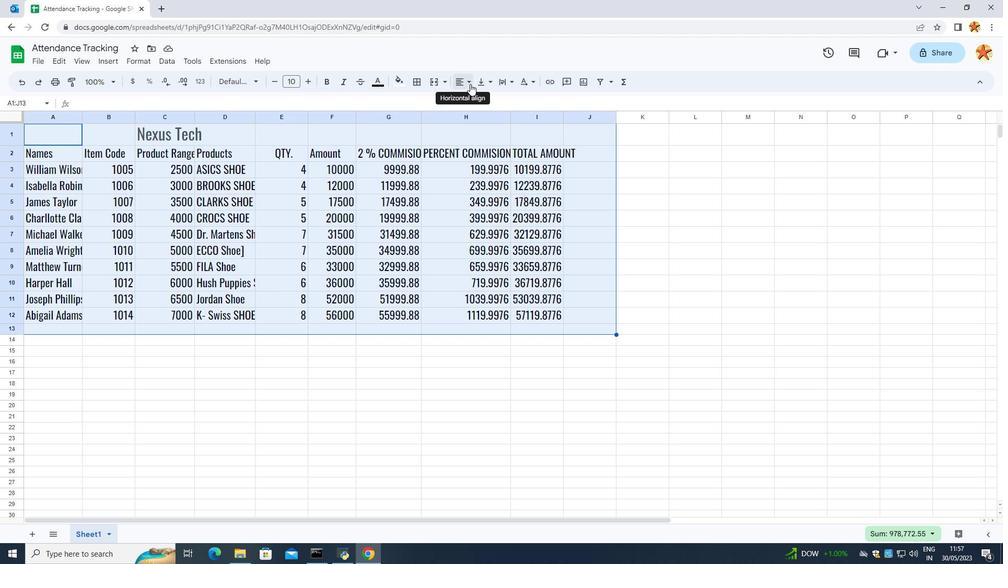 
Action: Mouse moved to (498, 108)
Screenshot: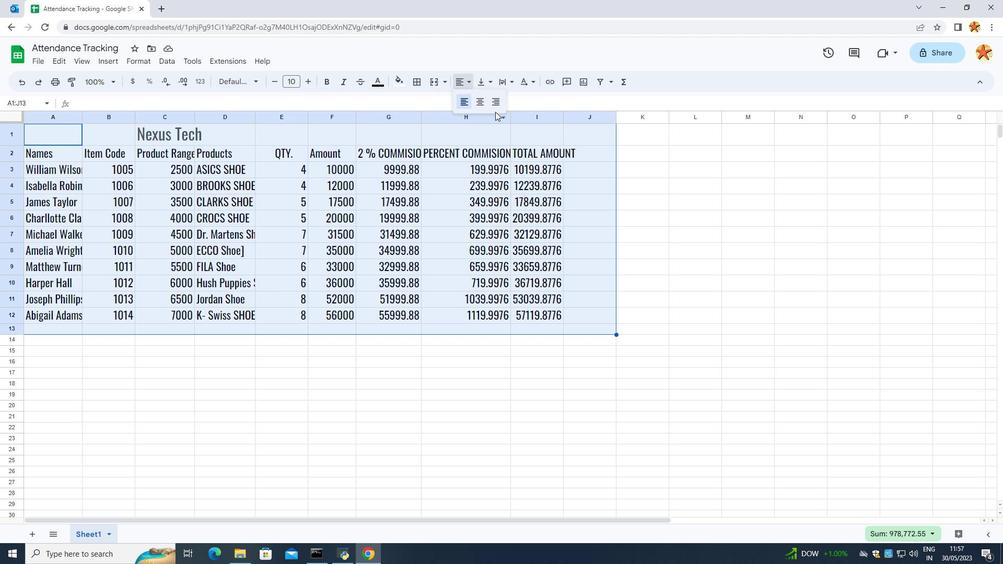 
Action: Mouse pressed left at (498, 108)
Screenshot: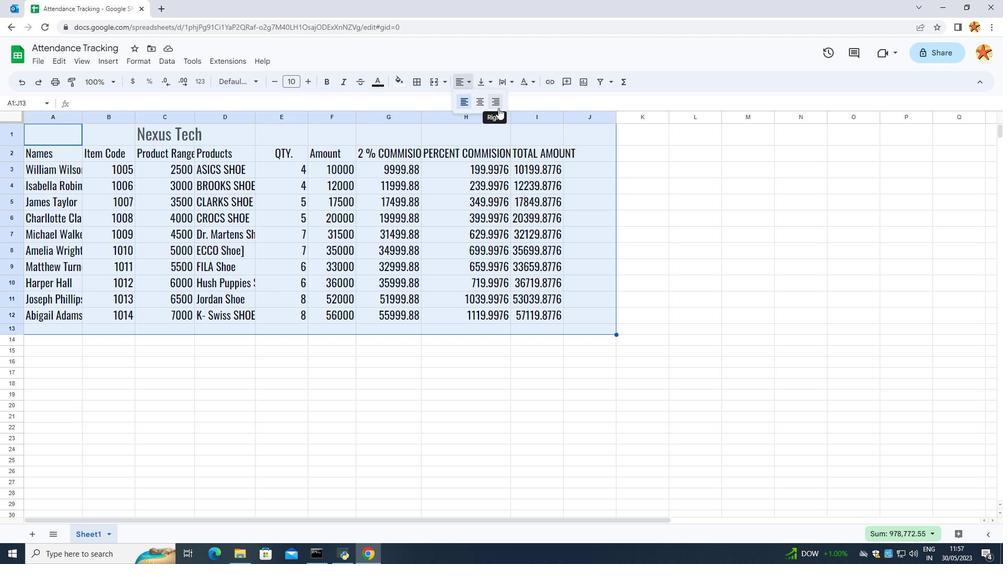 
Action: Mouse moved to (223, 365)
Screenshot: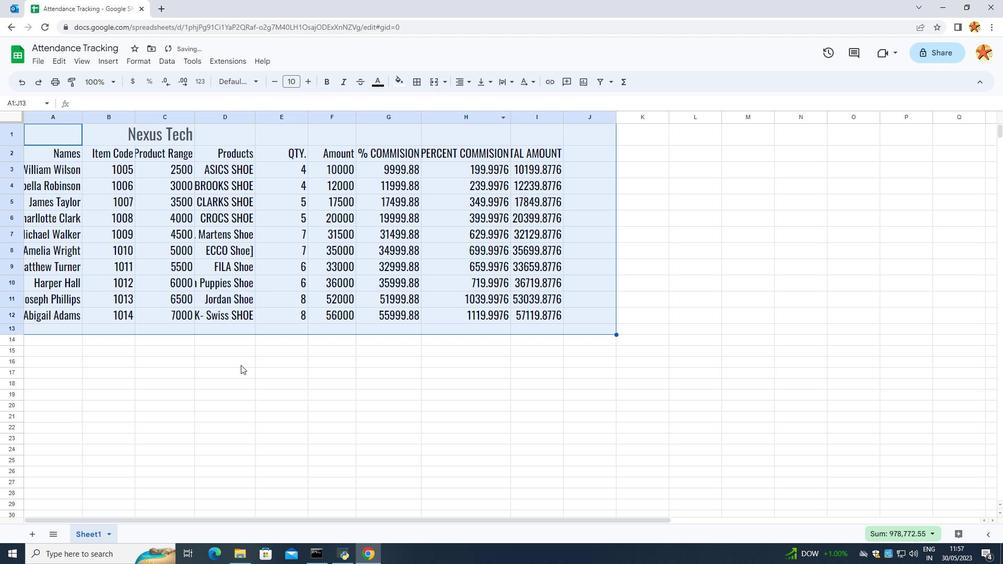 
Action: Mouse pressed left at (223, 365)
Screenshot: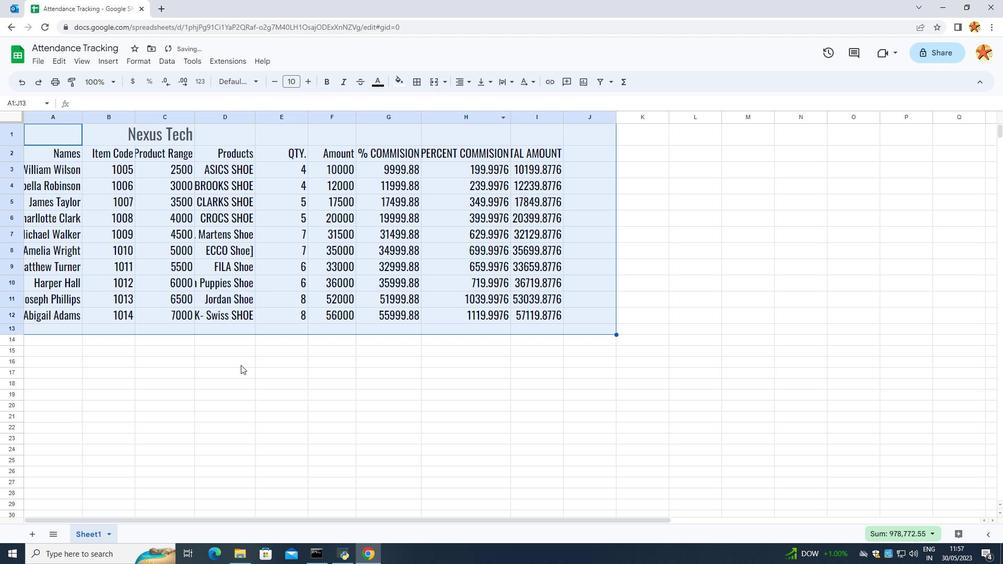 
Action: Mouse moved to (231, 379)
Screenshot: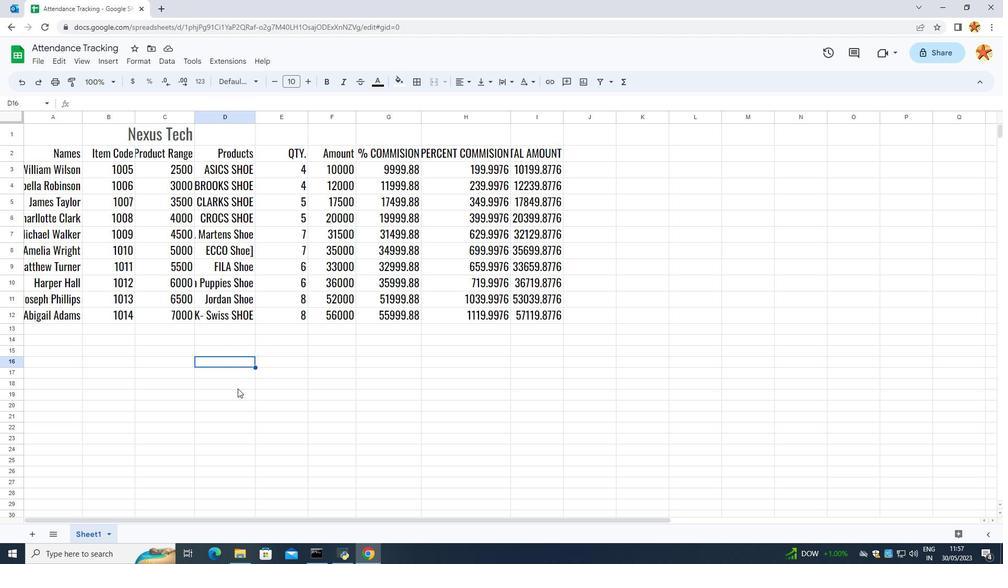 
